 Task: Look for space in Scafati, Italy from 5th July, 2023 to 11th July, 2023 for 2 adults in price range Rs.8000 to Rs.16000. Place can be entire place with 2 bedrooms having 2 beds and 1 bathroom. Property type can be house, flat, guest house. Booking option can be shelf check-in. Required host language is English.
Action: Mouse moved to (384, 100)
Screenshot: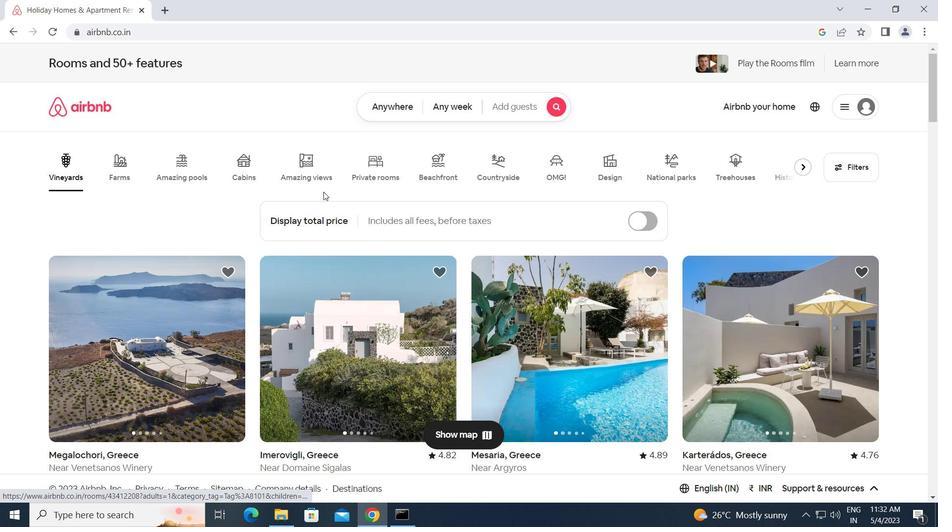 
Action: Mouse pressed left at (384, 100)
Screenshot: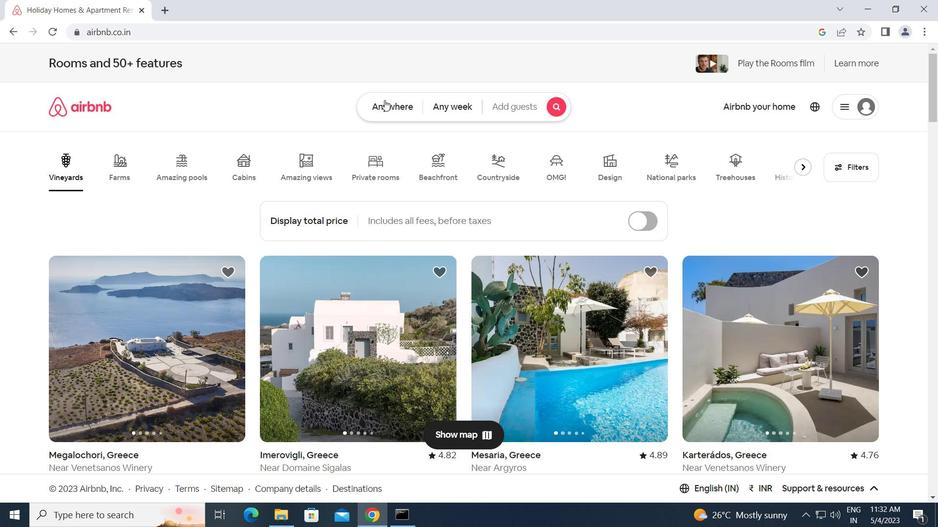 
Action: Mouse moved to (329, 149)
Screenshot: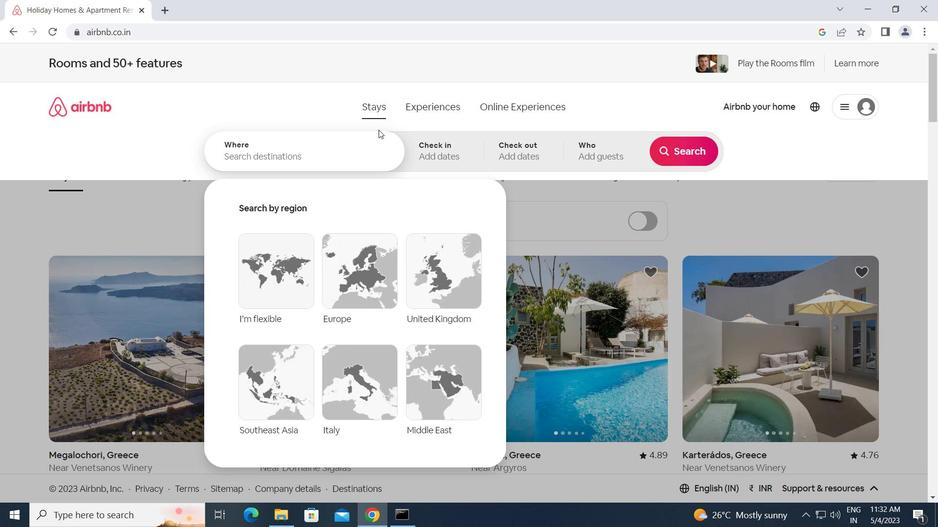 
Action: Mouse pressed left at (329, 149)
Screenshot: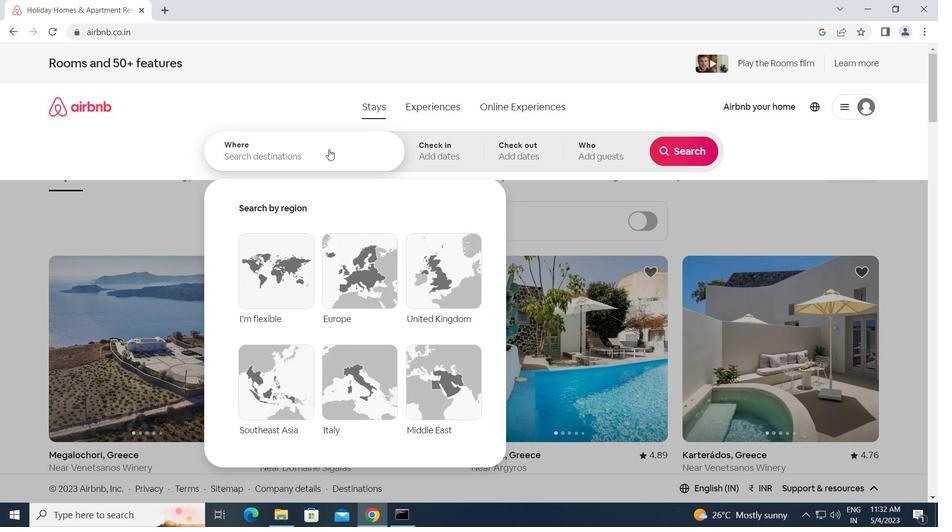 
Action: Key pressed s<Key.caps_lock>ca
Screenshot: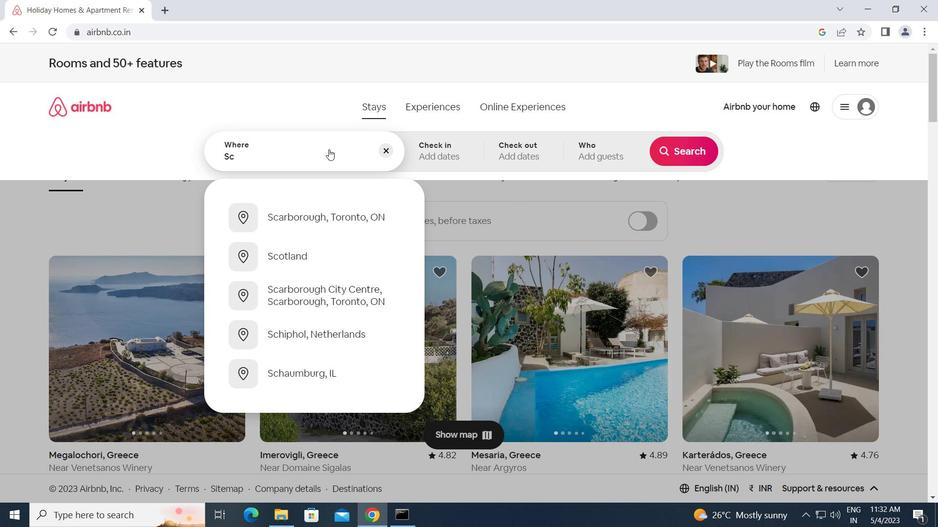 
Action: Mouse moved to (328, 149)
Screenshot: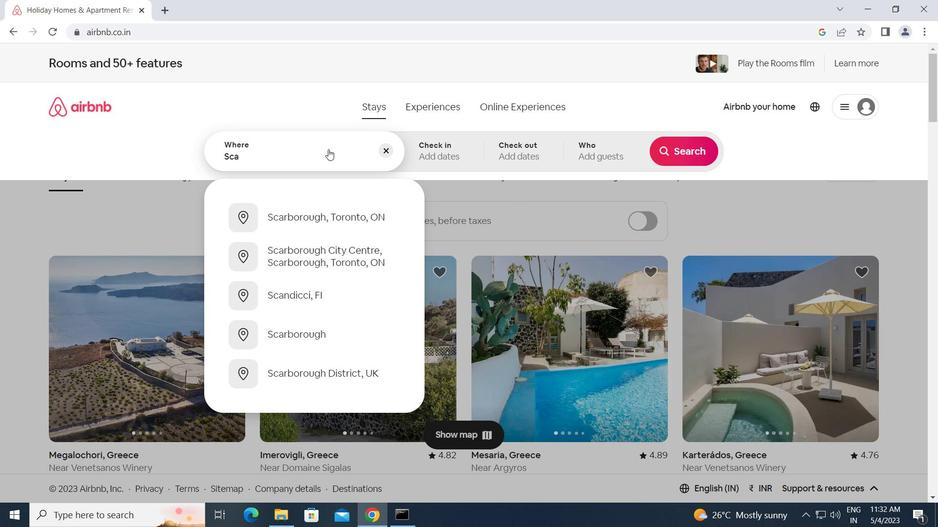 
Action: Key pressed f
Screenshot: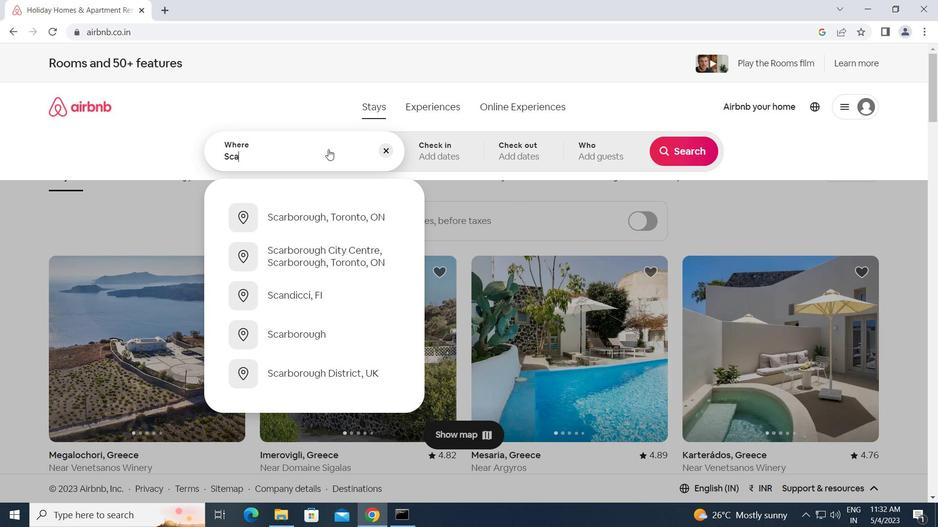 
Action: Mouse moved to (327, 149)
Screenshot: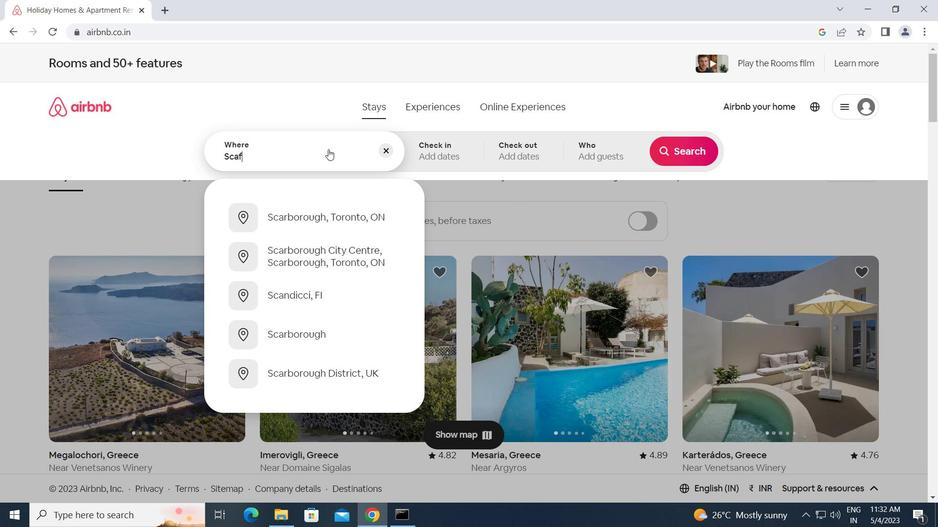 
Action: Key pressed ati,<Key.space><Key.caps_lock>i<Key.caps_lock>taly<Key.enter>
Screenshot: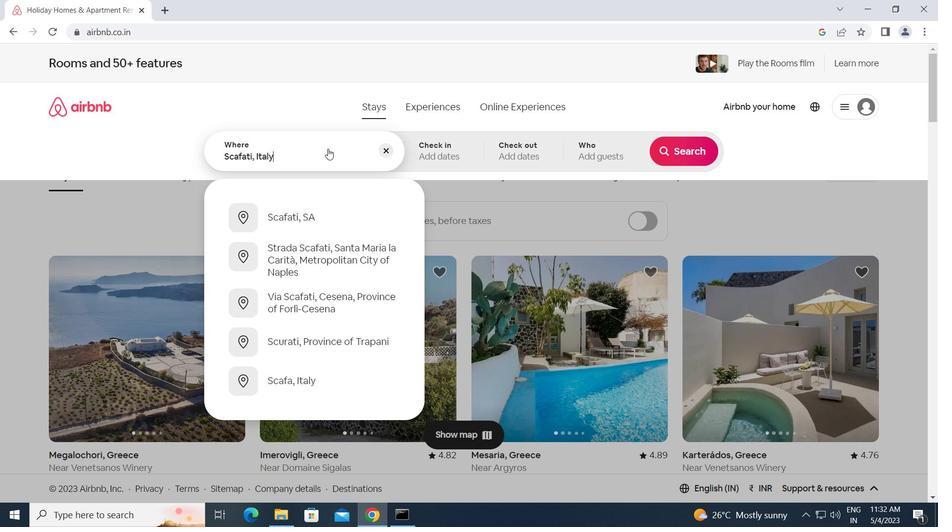 
Action: Mouse moved to (673, 250)
Screenshot: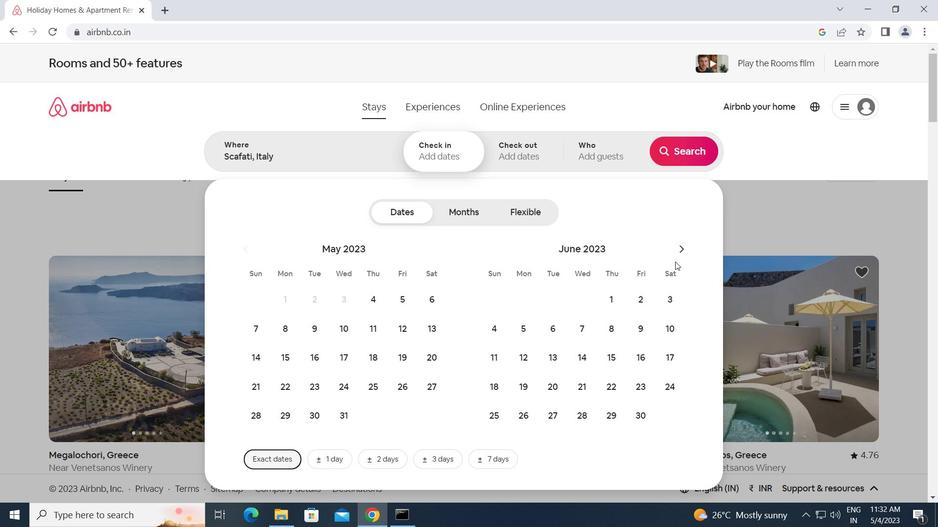 
Action: Mouse pressed left at (673, 250)
Screenshot: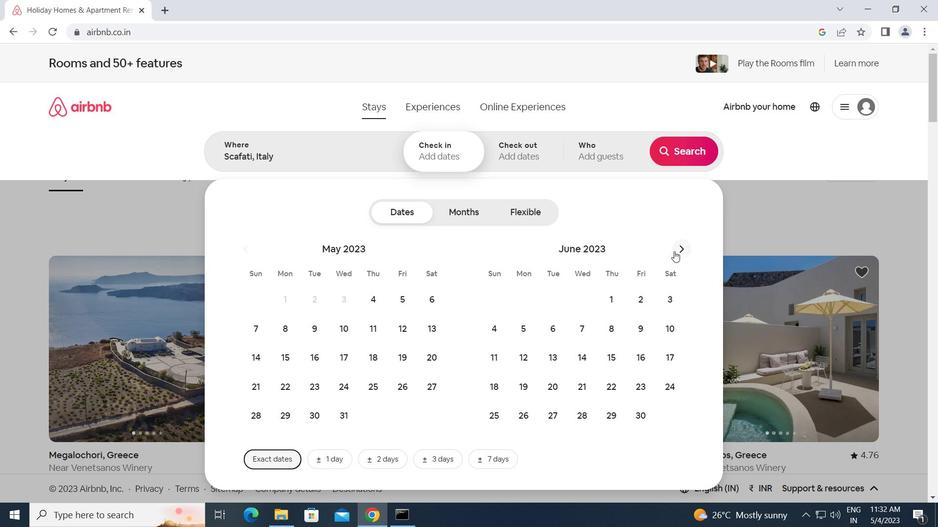 
Action: Mouse moved to (579, 327)
Screenshot: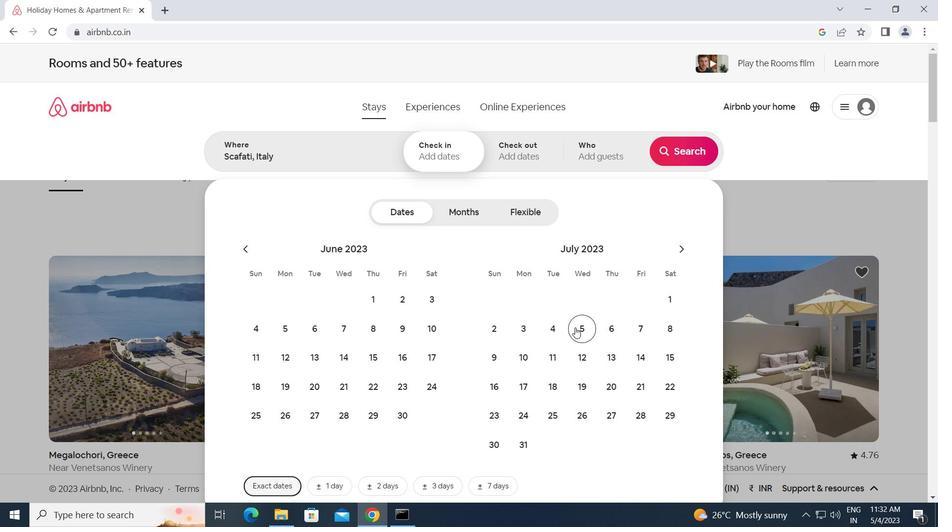 
Action: Mouse pressed left at (579, 327)
Screenshot: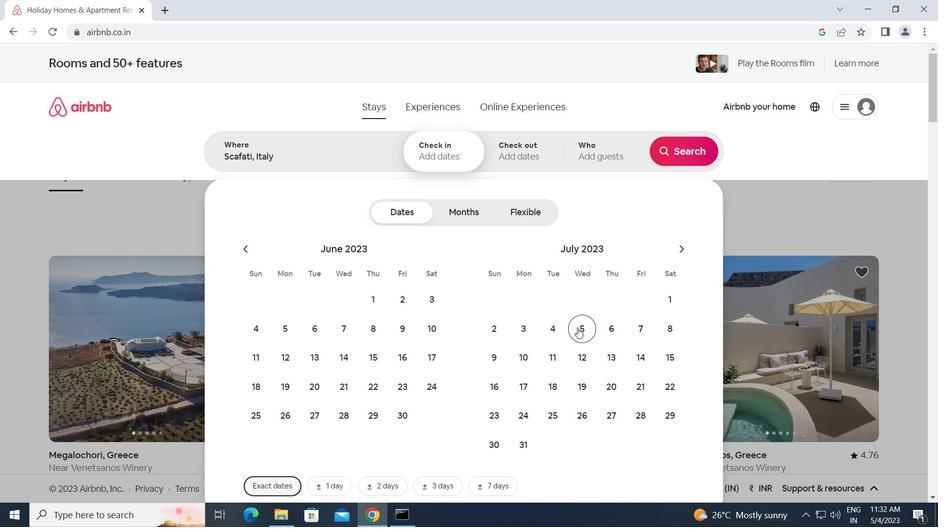 
Action: Mouse moved to (554, 362)
Screenshot: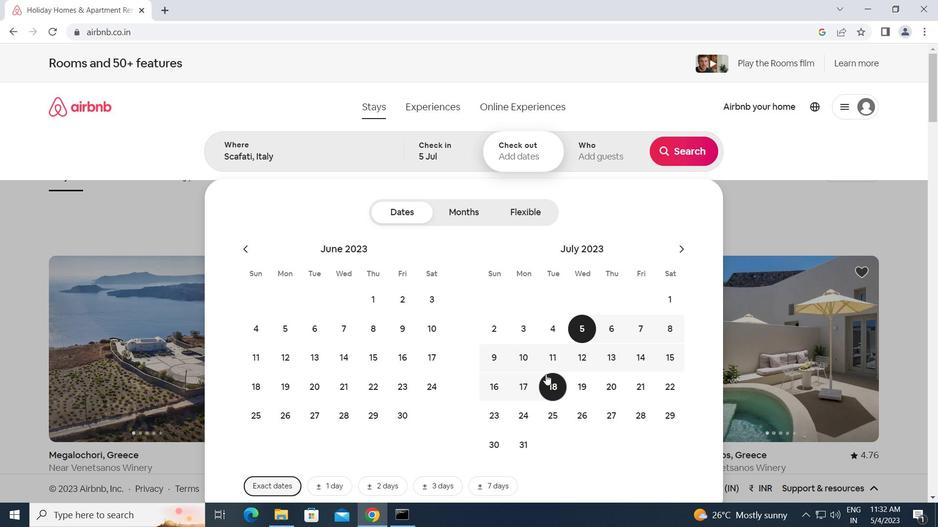 
Action: Mouse pressed left at (554, 362)
Screenshot: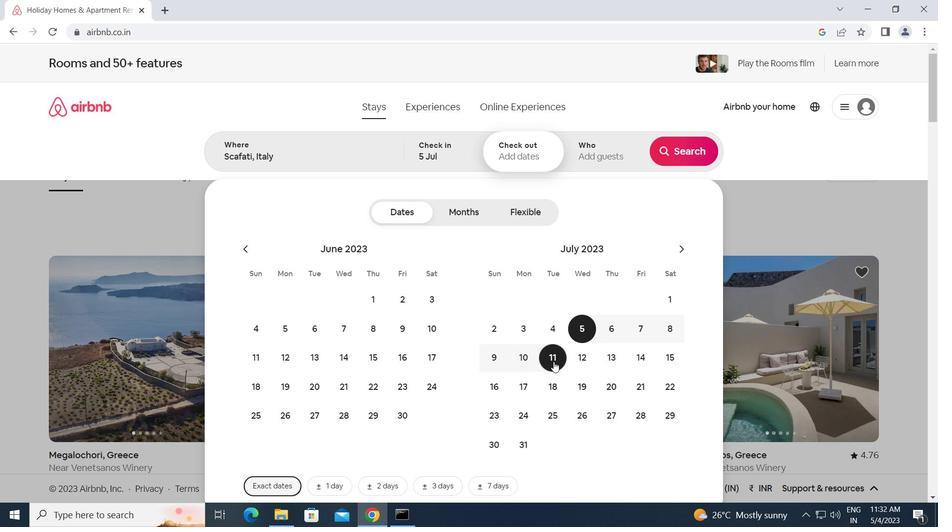 
Action: Mouse moved to (596, 154)
Screenshot: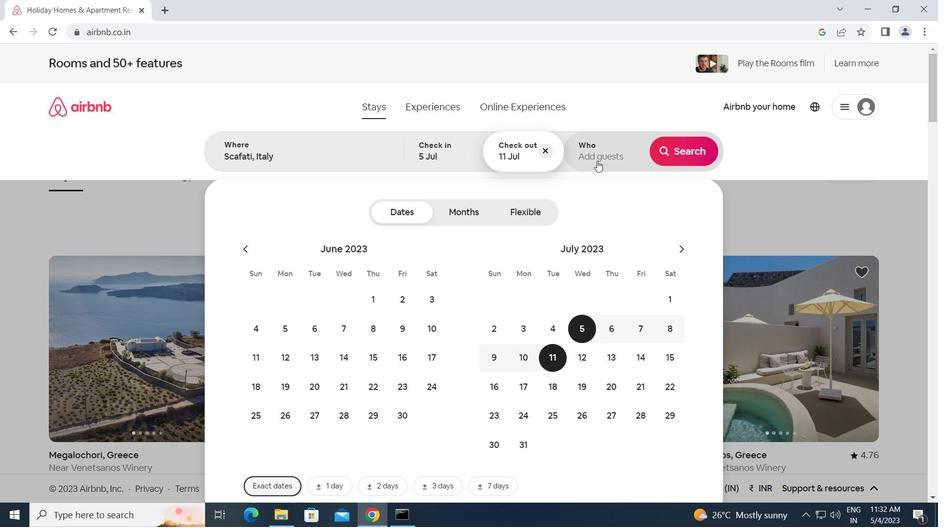 
Action: Mouse pressed left at (596, 154)
Screenshot: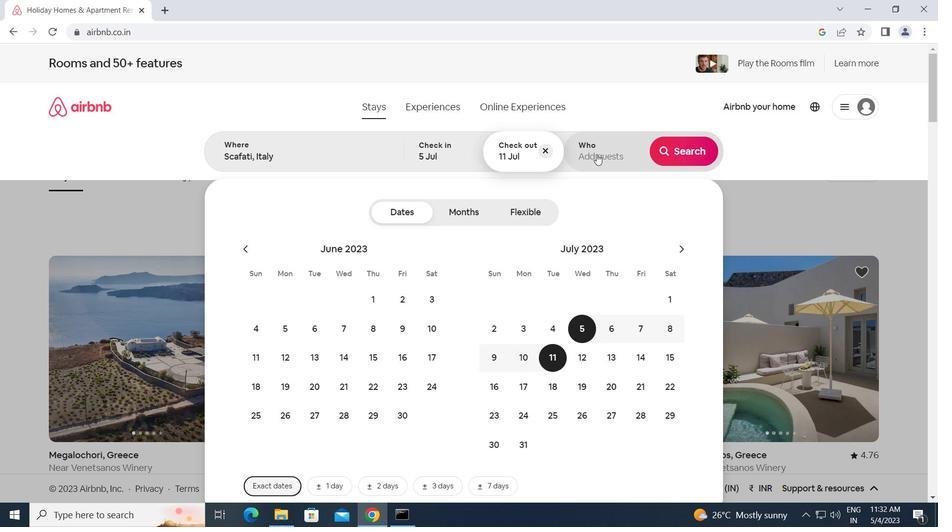 
Action: Mouse moved to (690, 216)
Screenshot: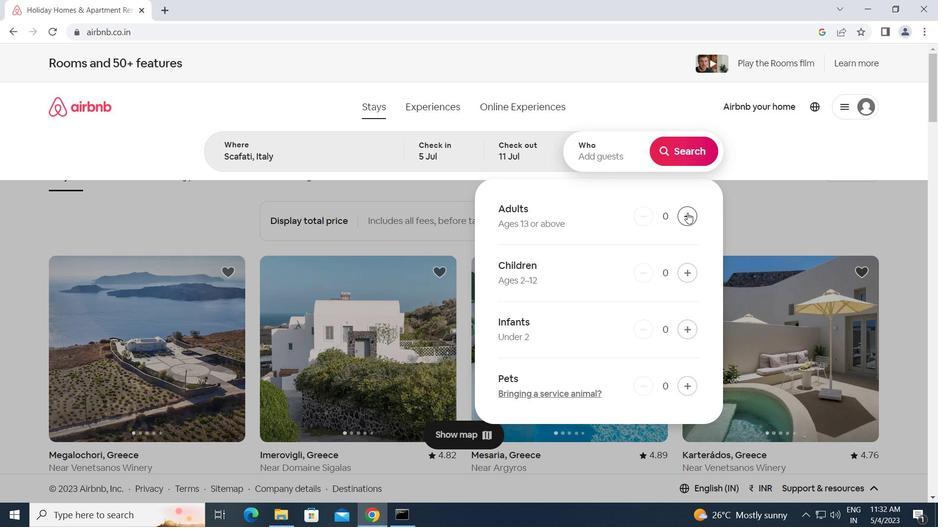 
Action: Mouse pressed left at (690, 216)
Screenshot: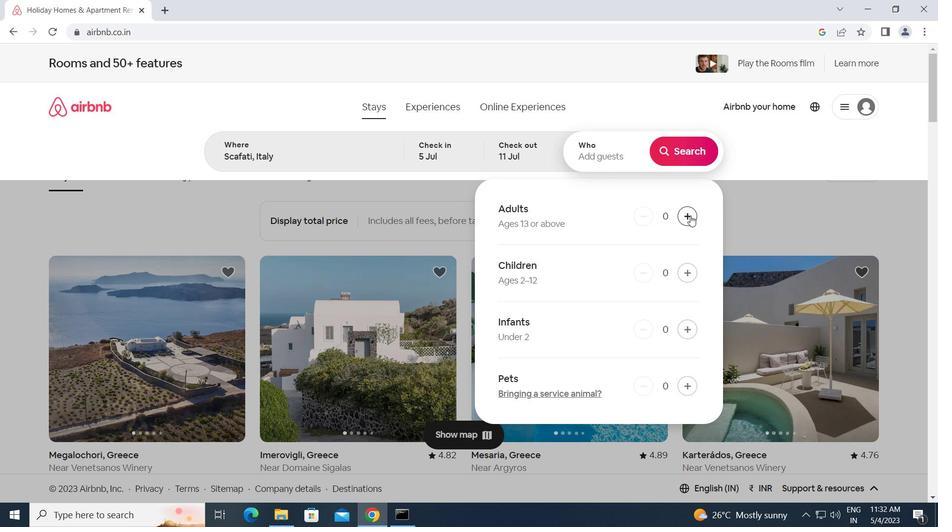 
Action: Mouse pressed left at (690, 216)
Screenshot: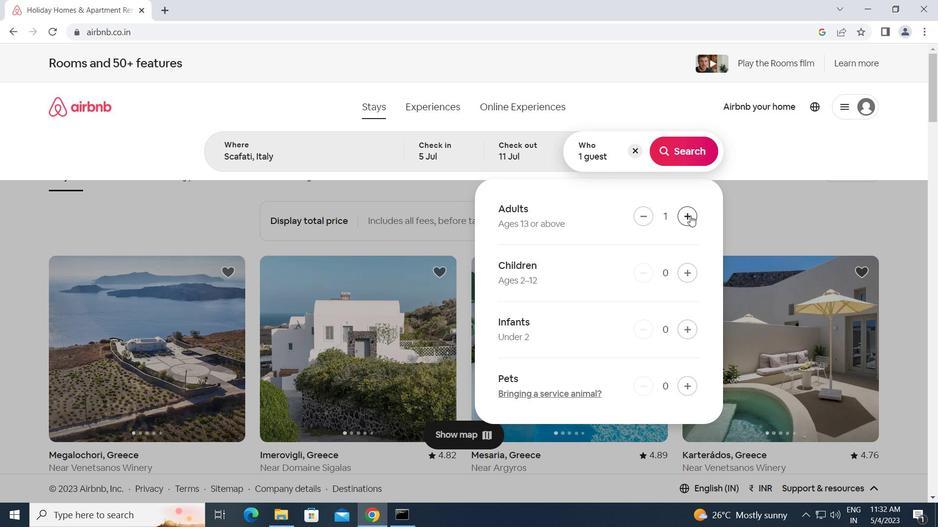 
Action: Mouse moved to (682, 150)
Screenshot: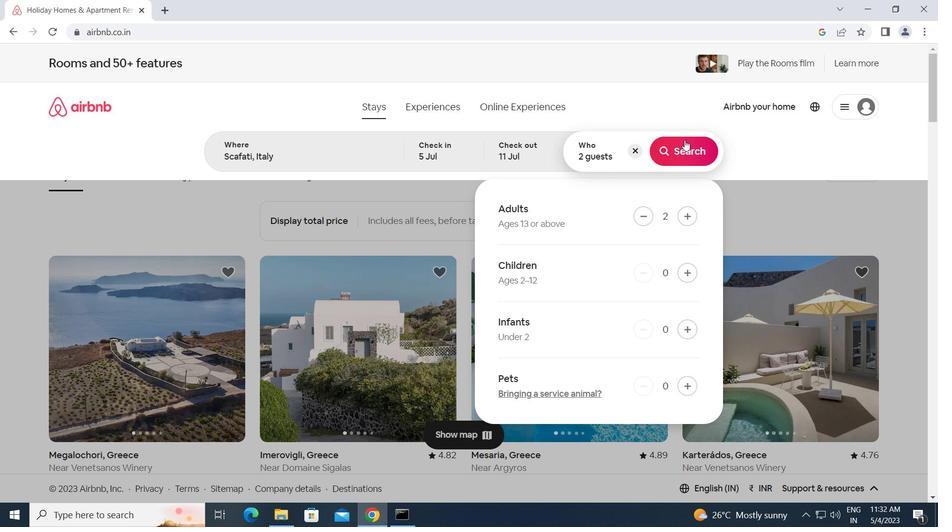 
Action: Mouse pressed left at (682, 150)
Screenshot: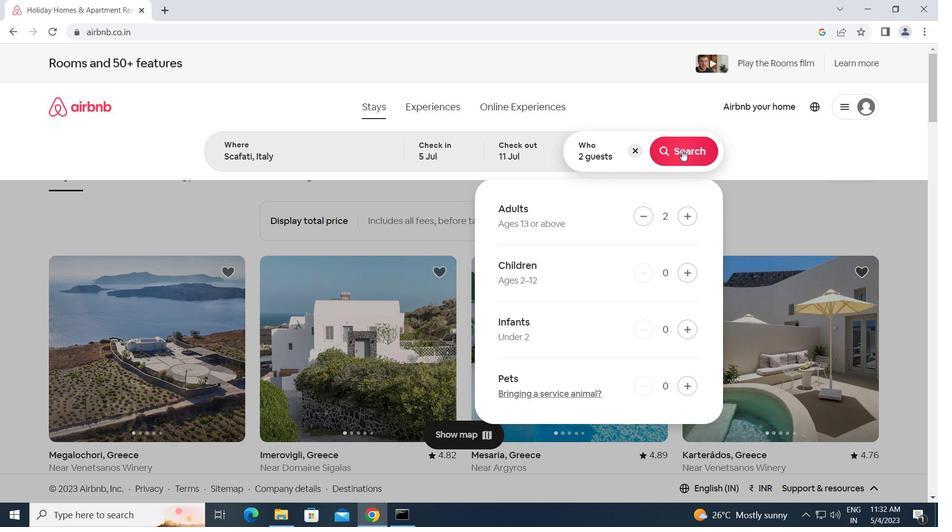 
Action: Mouse moved to (876, 120)
Screenshot: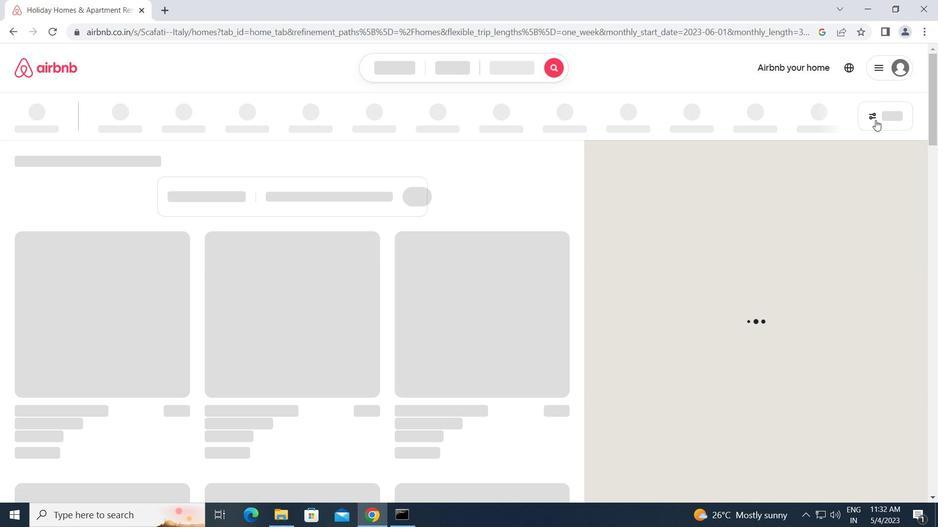 
Action: Mouse pressed left at (876, 120)
Screenshot: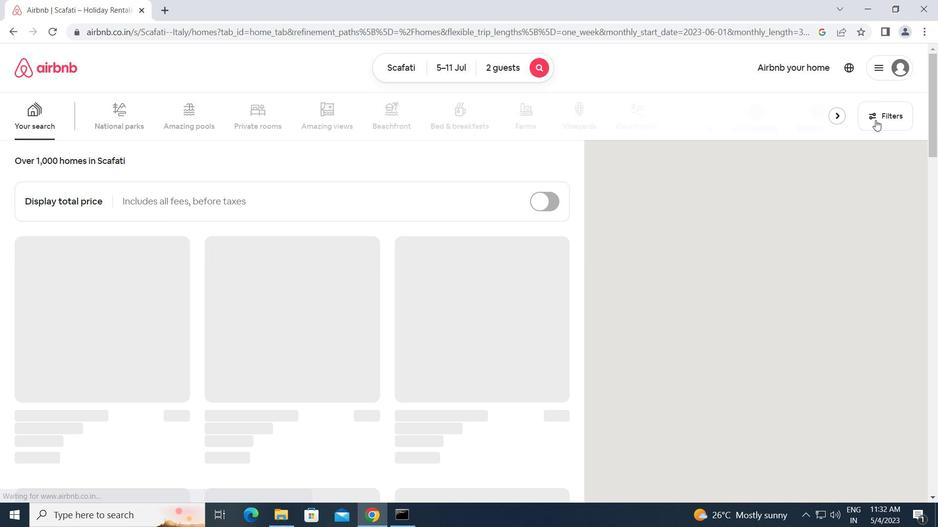 
Action: Mouse moved to (305, 268)
Screenshot: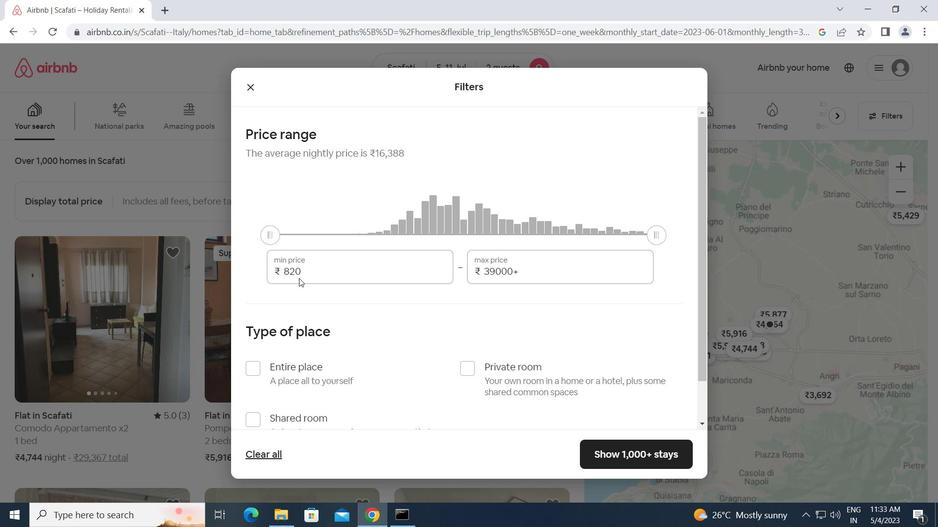 
Action: Mouse pressed left at (305, 268)
Screenshot: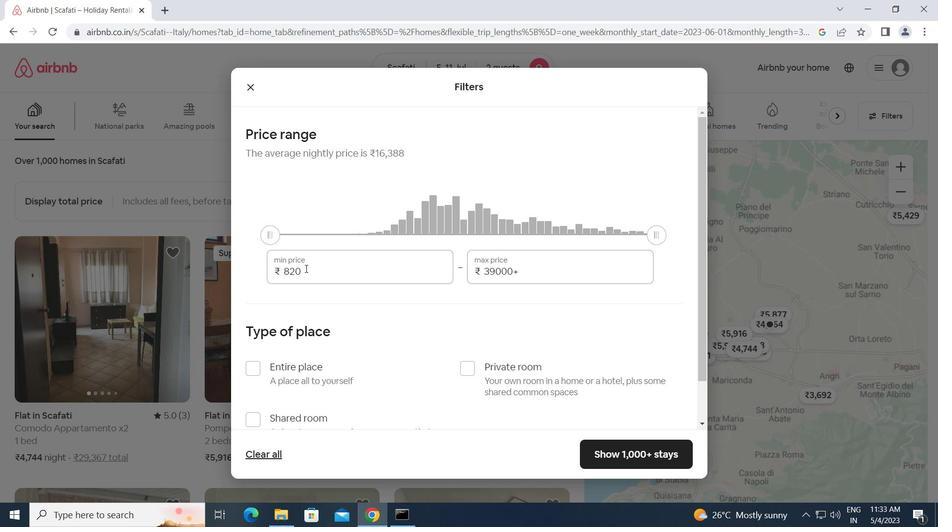 
Action: Key pressed <Key.backspace><Key.backspace><Key.backspace>8000<Key.tab>16000
Screenshot: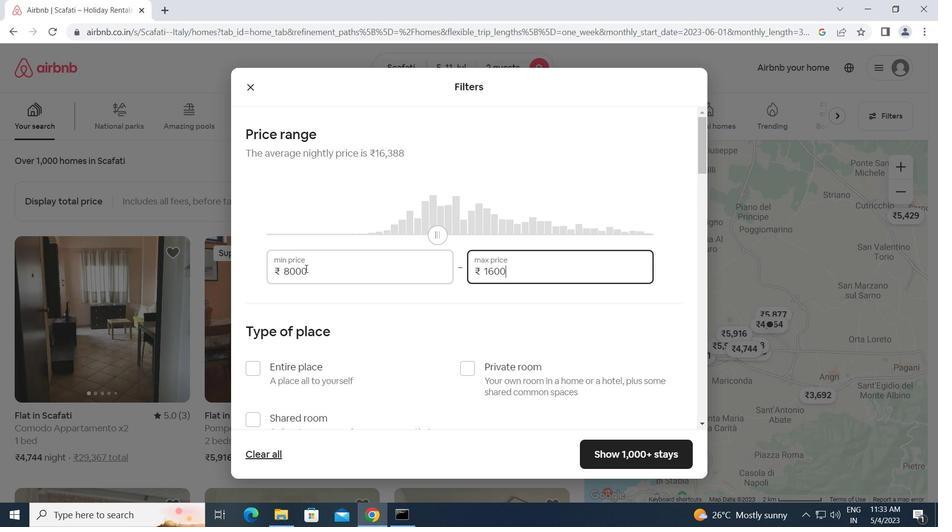 
Action: Mouse moved to (334, 308)
Screenshot: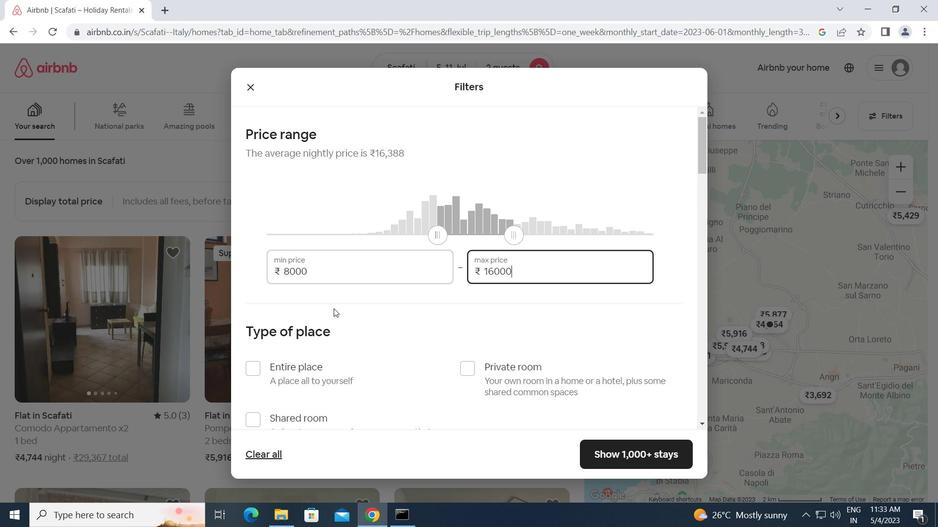 
Action: Mouse scrolled (334, 308) with delta (0, 0)
Screenshot: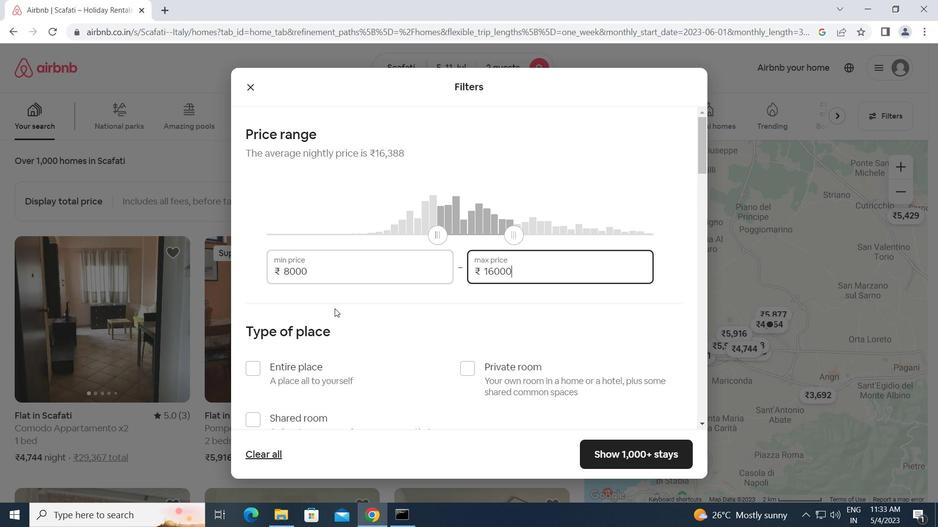 
Action: Mouse moved to (256, 303)
Screenshot: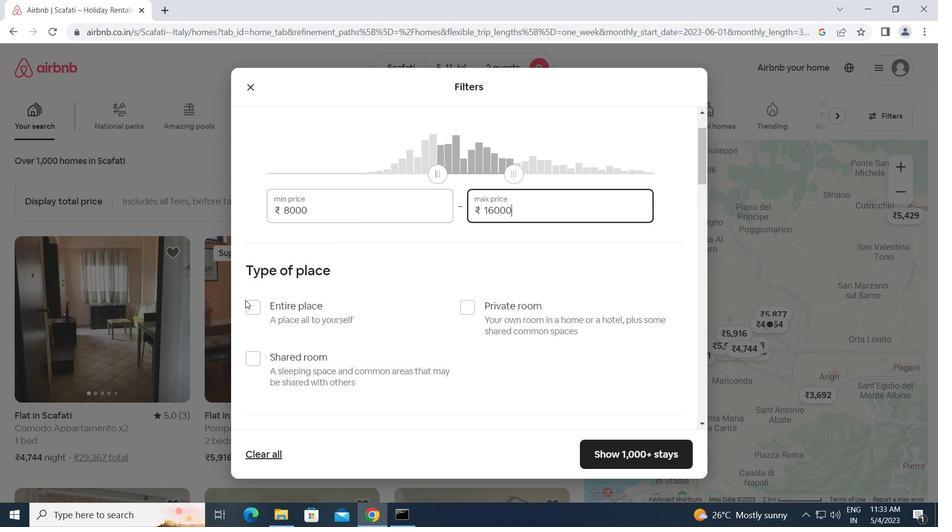 
Action: Mouse pressed left at (256, 303)
Screenshot: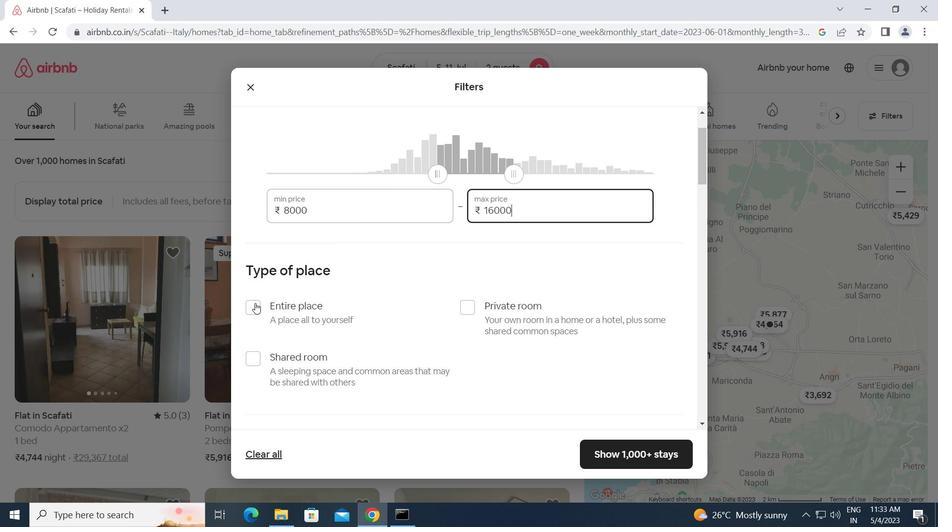 
Action: Mouse moved to (366, 306)
Screenshot: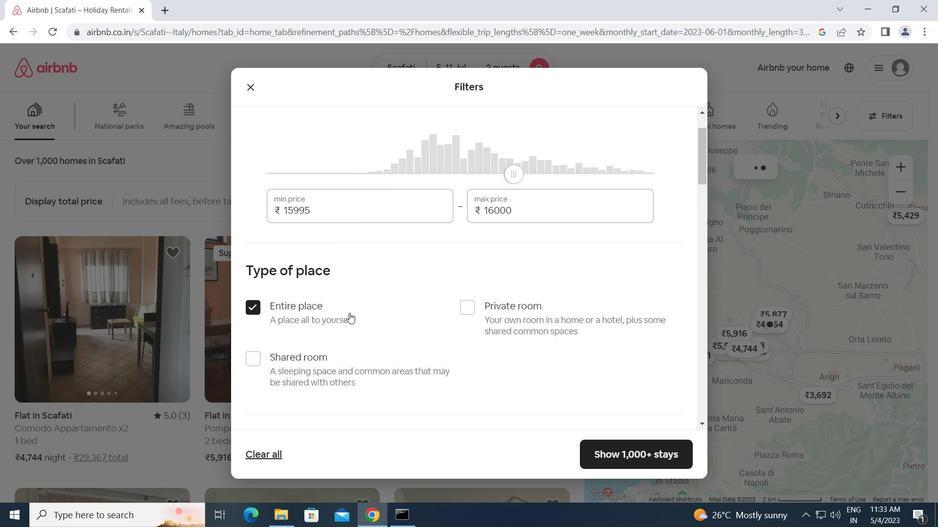 
Action: Mouse scrolled (366, 305) with delta (0, 0)
Screenshot: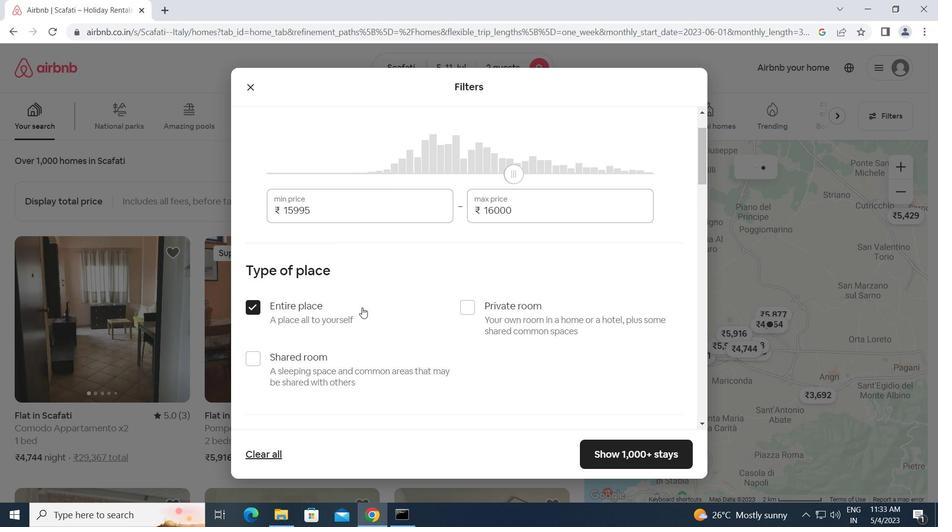 
Action: Mouse scrolled (366, 305) with delta (0, 0)
Screenshot: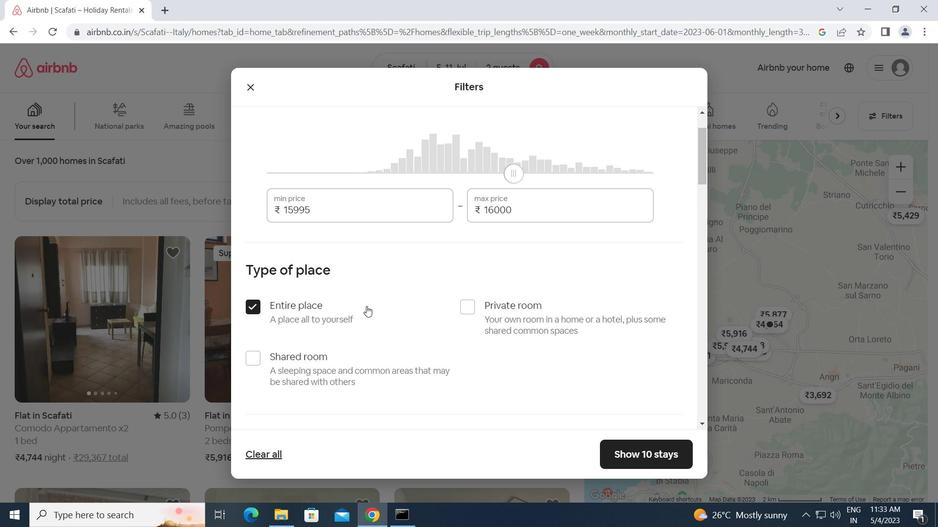 
Action: Mouse moved to (363, 388)
Screenshot: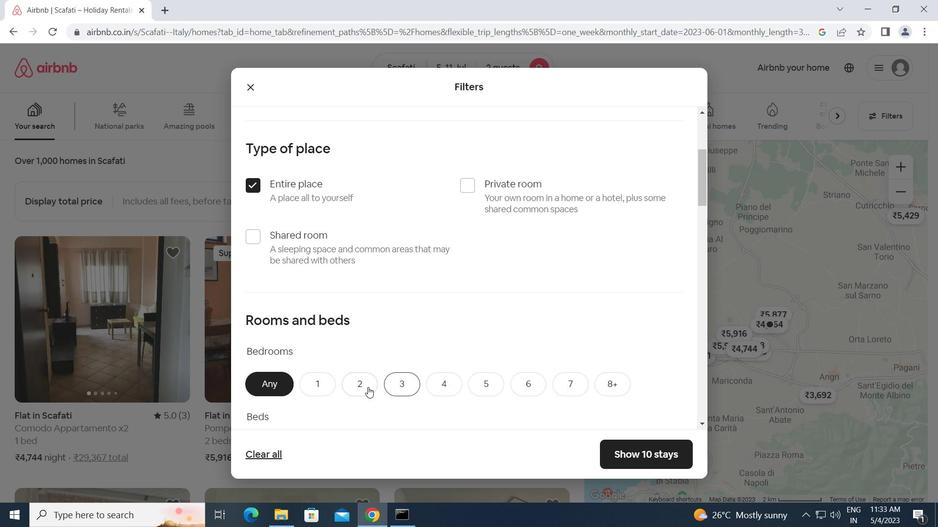 
Action: Mouse pressed left at (363, 388)
Screenshot: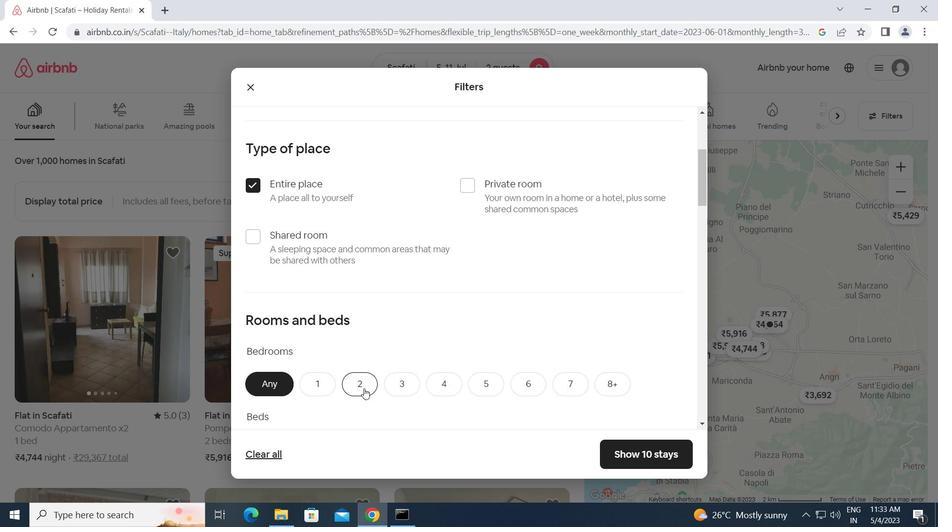 
Action: Mouse moved to (470, 376)
Screenshot: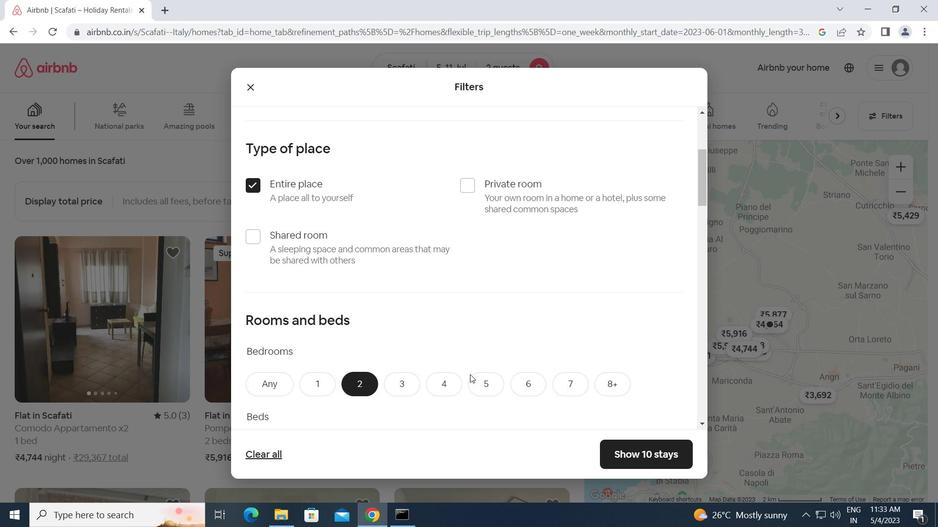 
Action: Mouse scrolled (470, 376) with delta (0, 0)
Screenshot: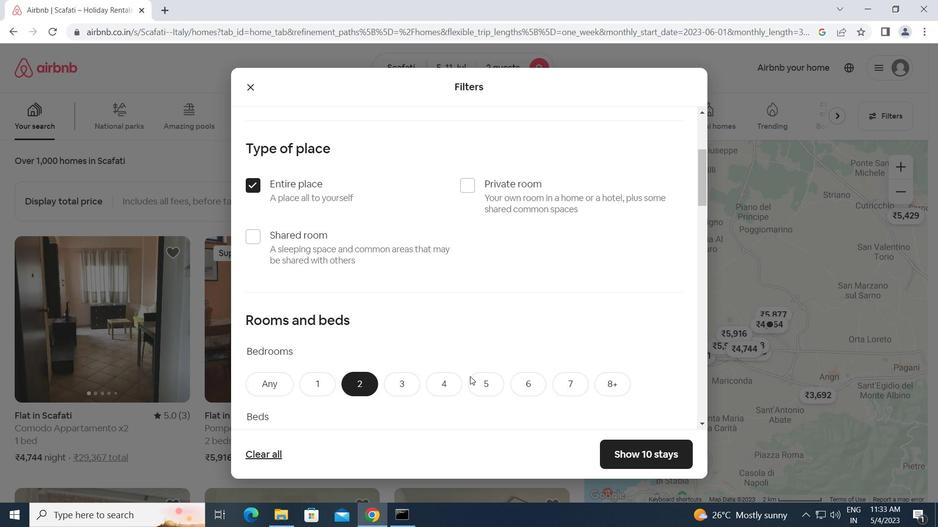 
Action: Mouse moved to (357, 396)
Screenshot: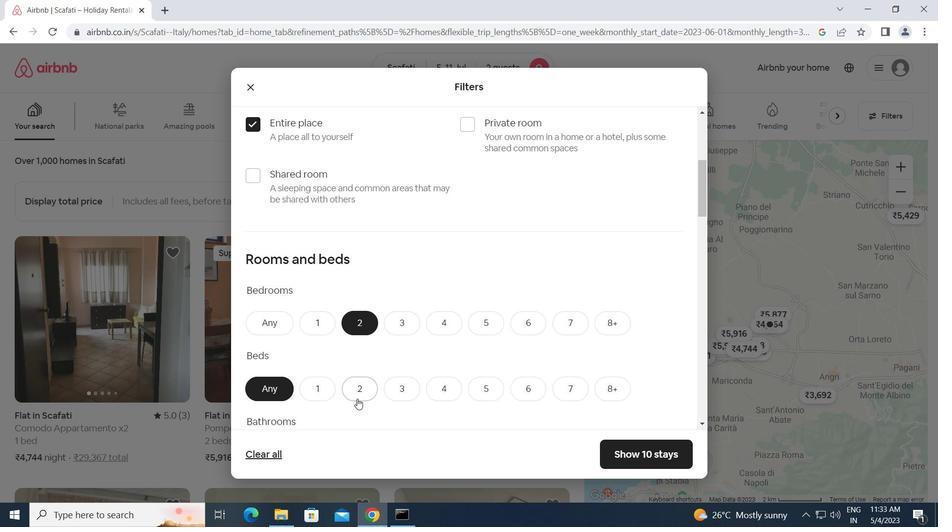 
Action: Mouse pressed left at (357, 396)
Screenshot: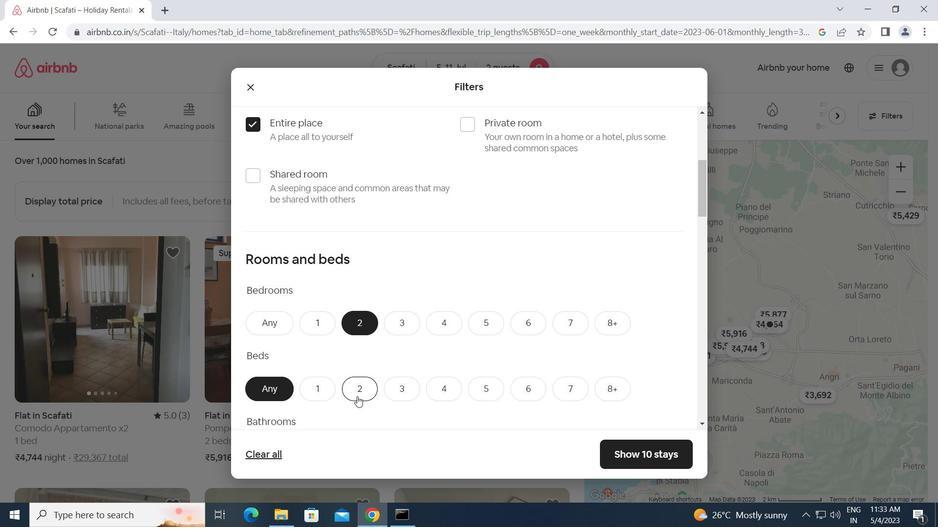 
Action: Mouse moved to (431, 399)
Screenshot: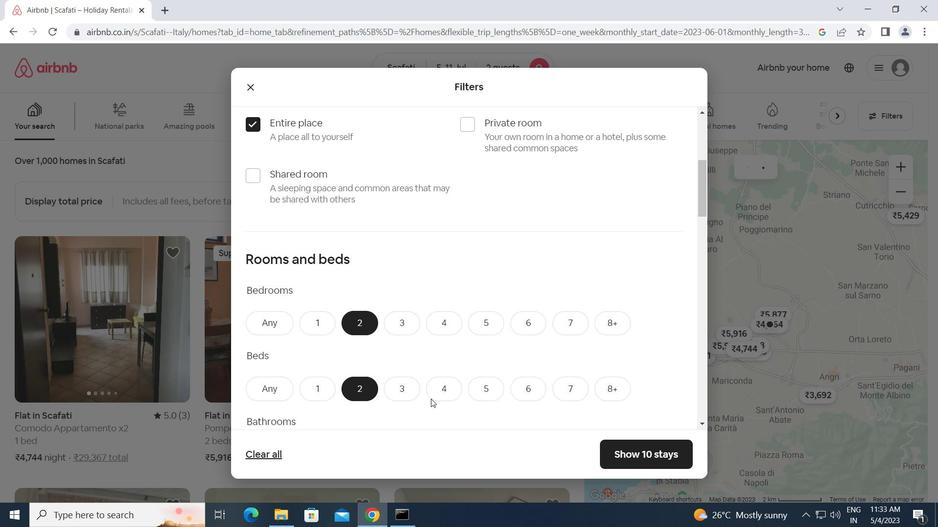 
Action: Mouse scrolled (431, 398) with delta (0, 0)
Screenshot: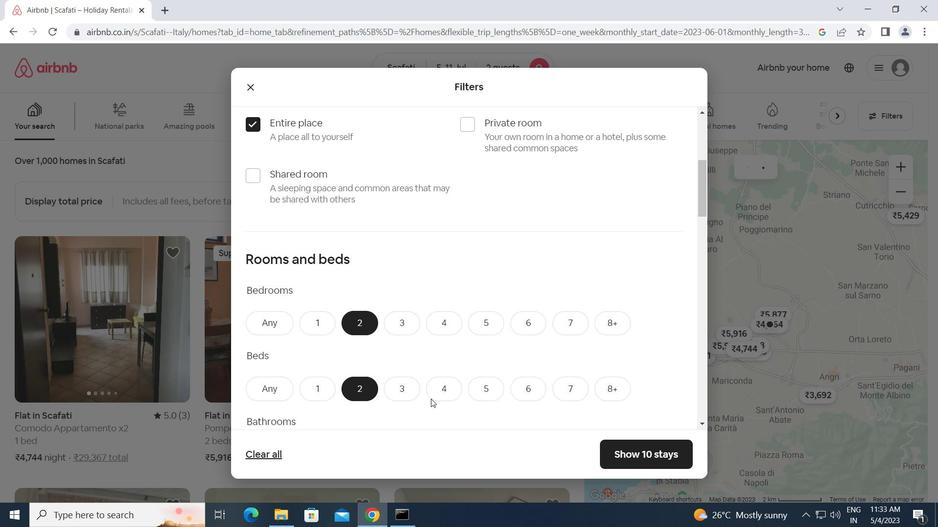 
Action: Mouse scrolled (431, 398) with delta (0, 0)
Screenshot: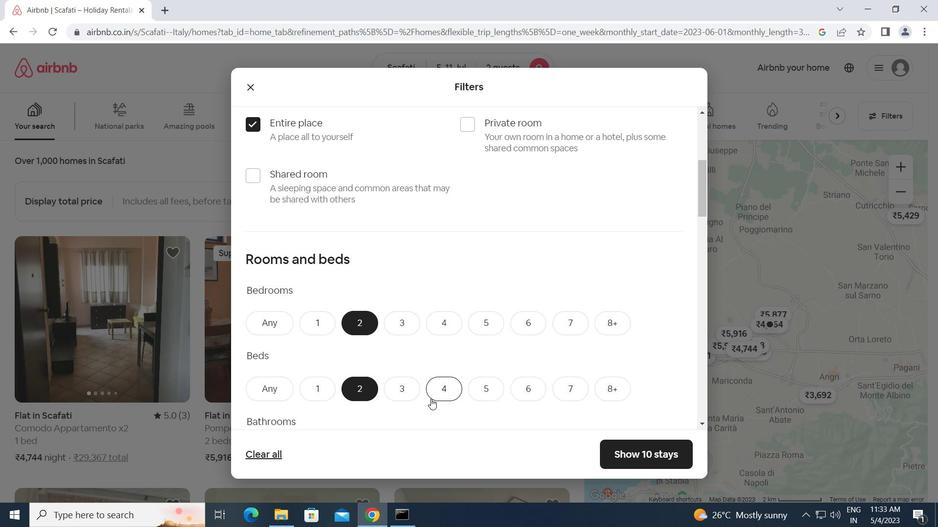 
Action: Mouse moved to (318, 339)
Screenshot: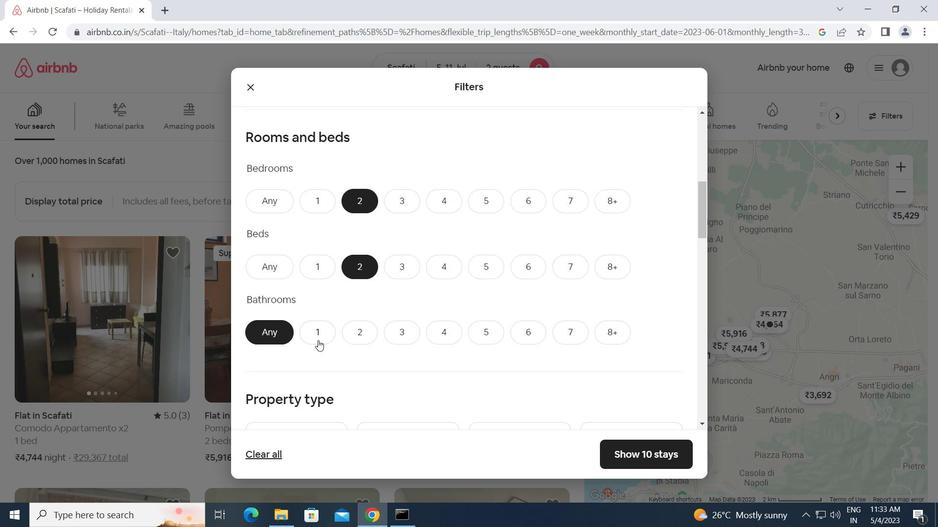 
Action: Mouse pressed left at (318, 339)
Screenshot: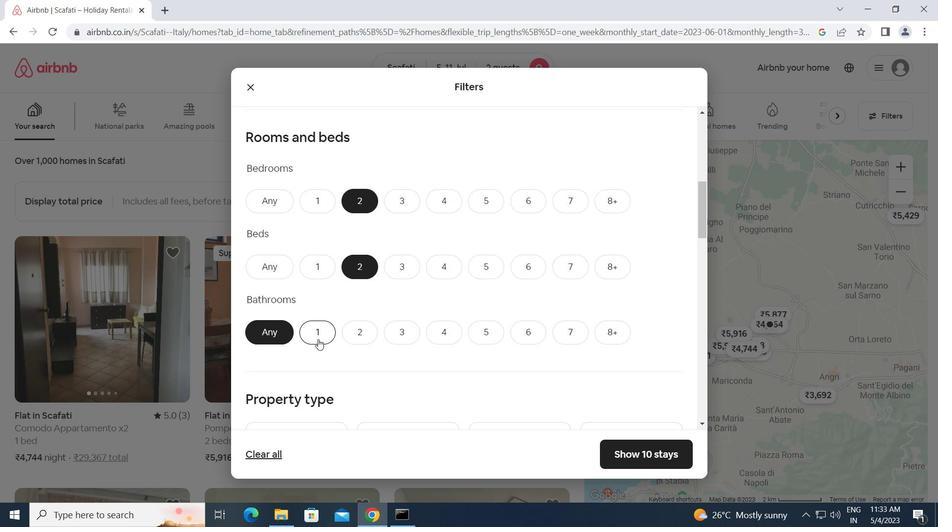 
Action: Mouse moved to (387, 366)
Screenshot: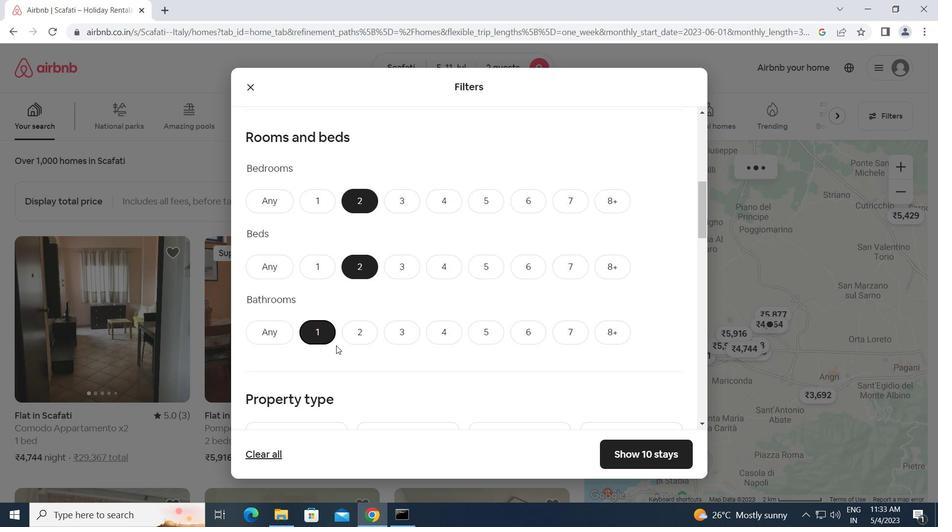 
Action: Mouse scrolled (387, 365) with delta (0, 0)
Screenshot: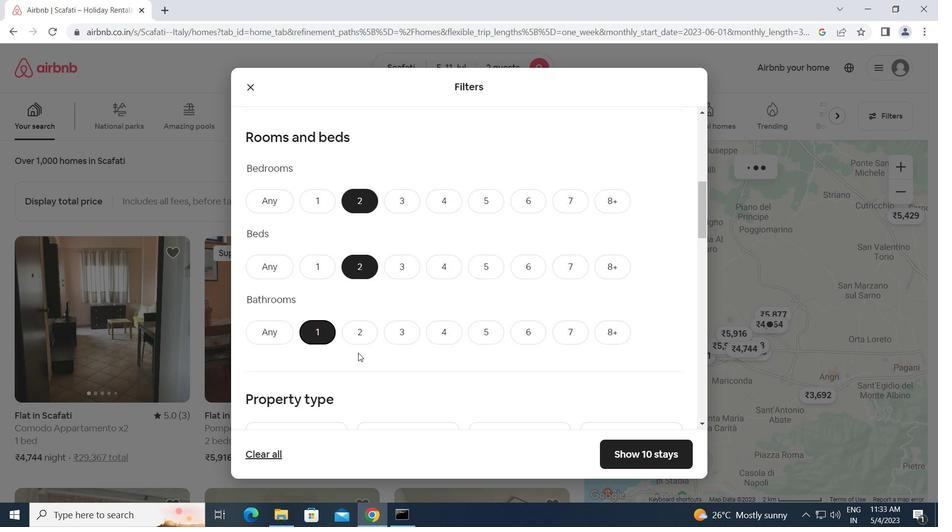 
Action: Mouse scrolled (387, 365) with delta (0, 0)
Screenshot: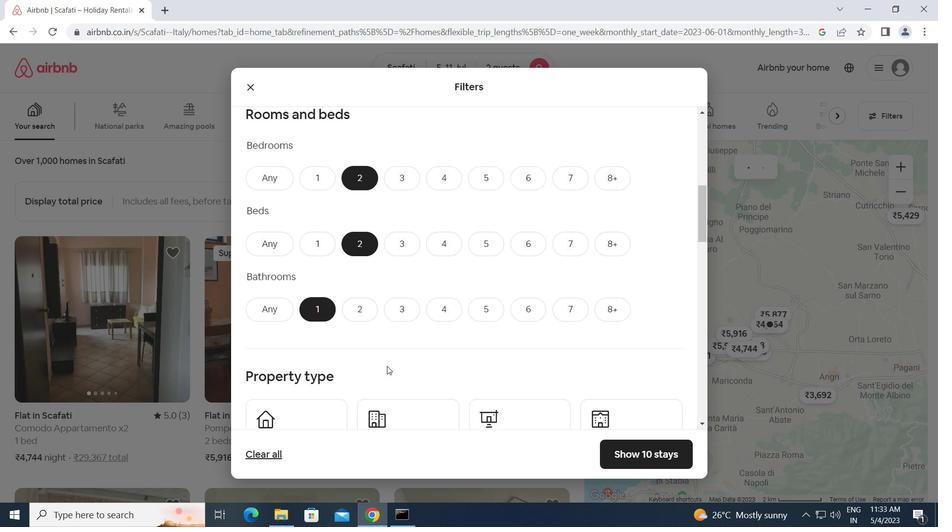 
Action: Mouse moved to (287, 331)
Screenshot: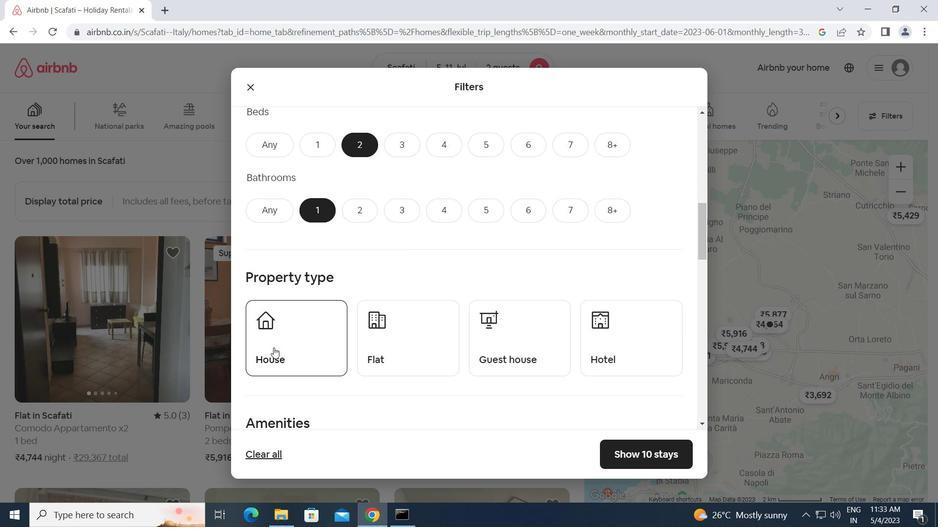 
Action: Mouse pressed left at (287, 331)
Screenshot: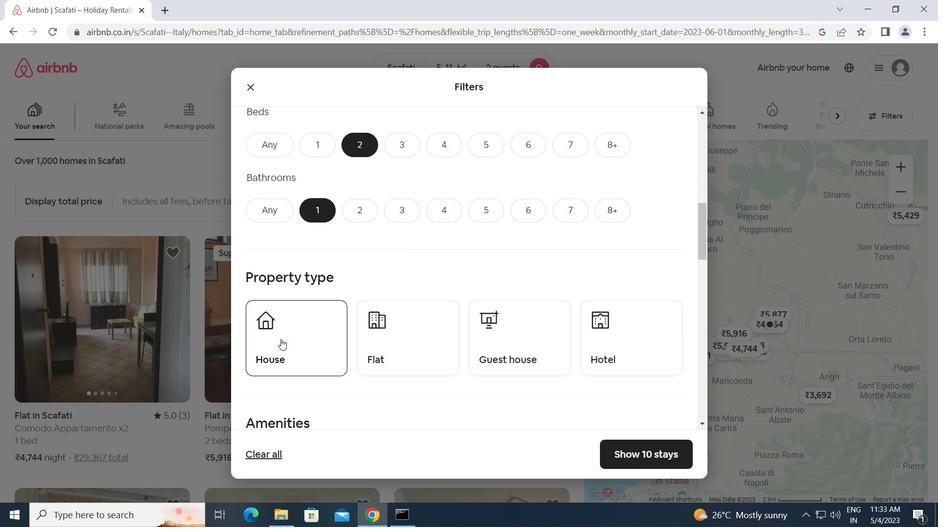 
Action: Mouse moved to (404, 368)
Screenshot: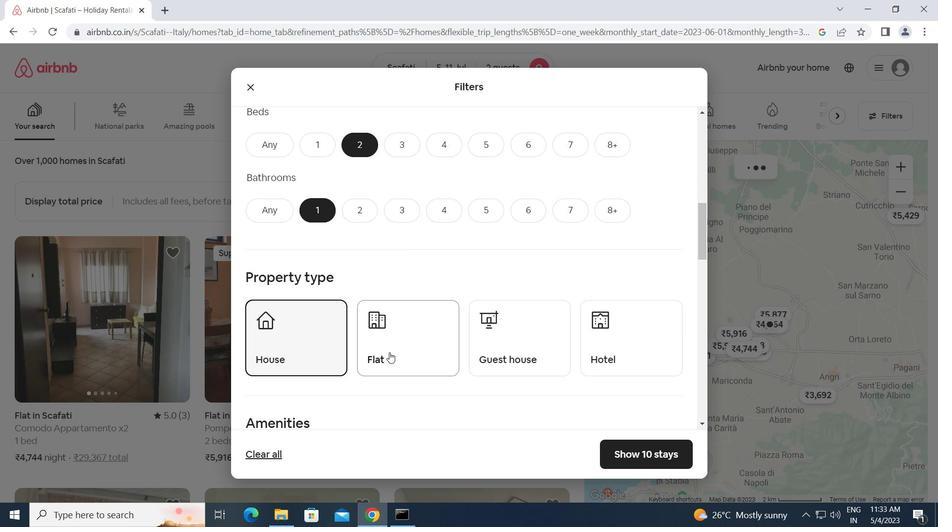 
Action: Mouse pressed left at (404, 368)
Screenshot: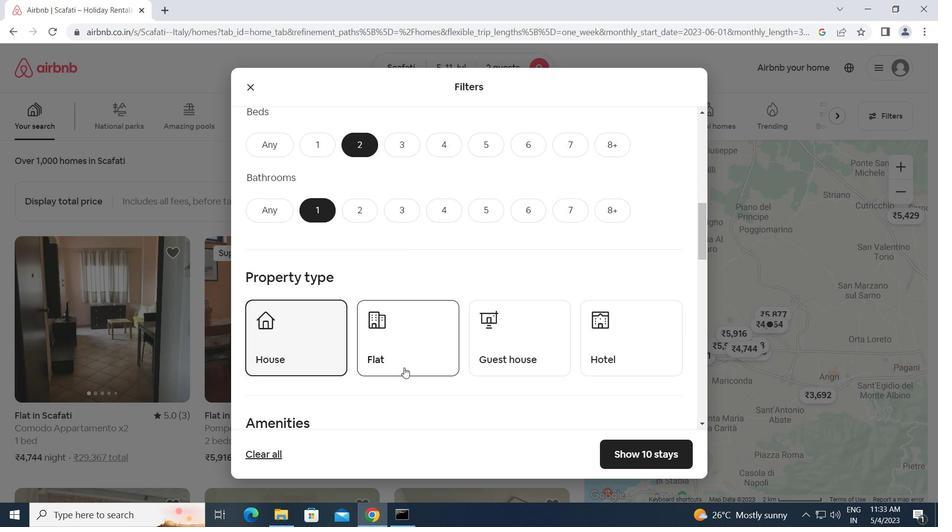 
Action: Mouse moved to (495, 355)
Screenshot: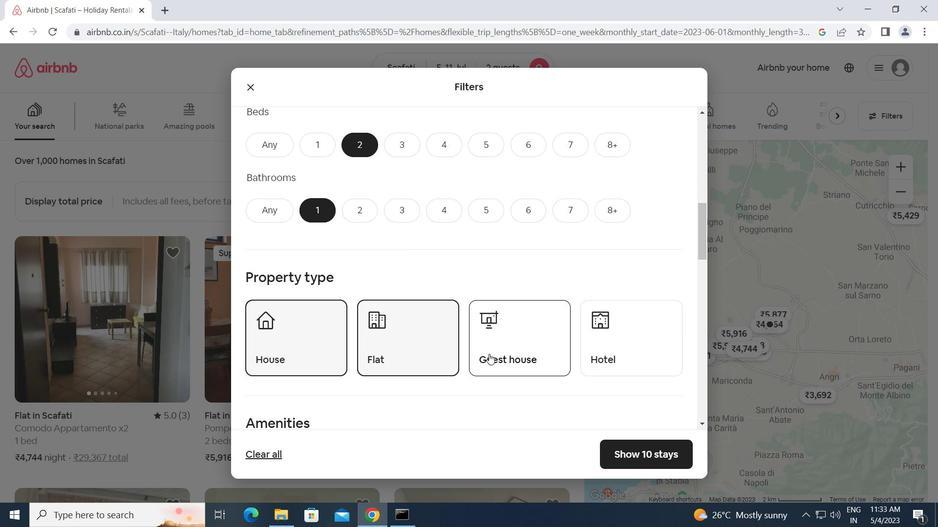 
Action: Mouse pressed left at (495, 355)
Screenshot: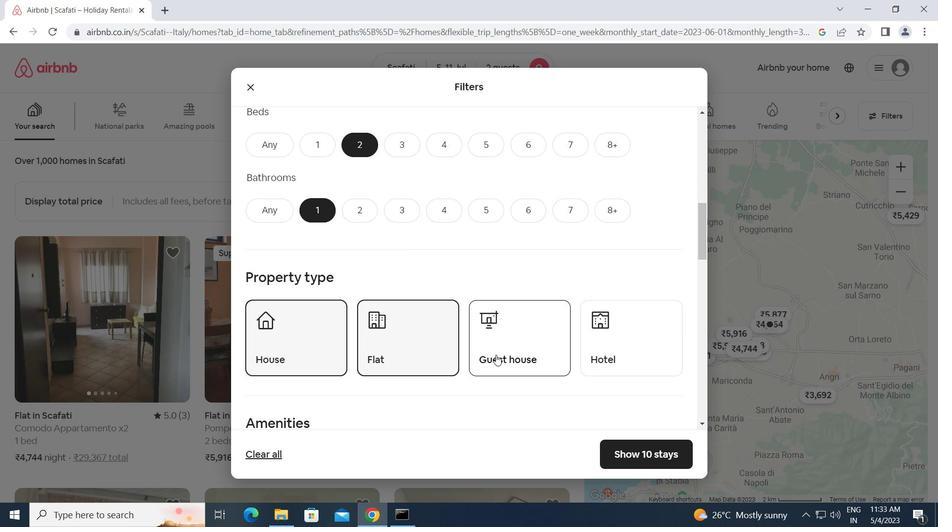 
Action: Mouse moved to (486, 368)
Screenshot: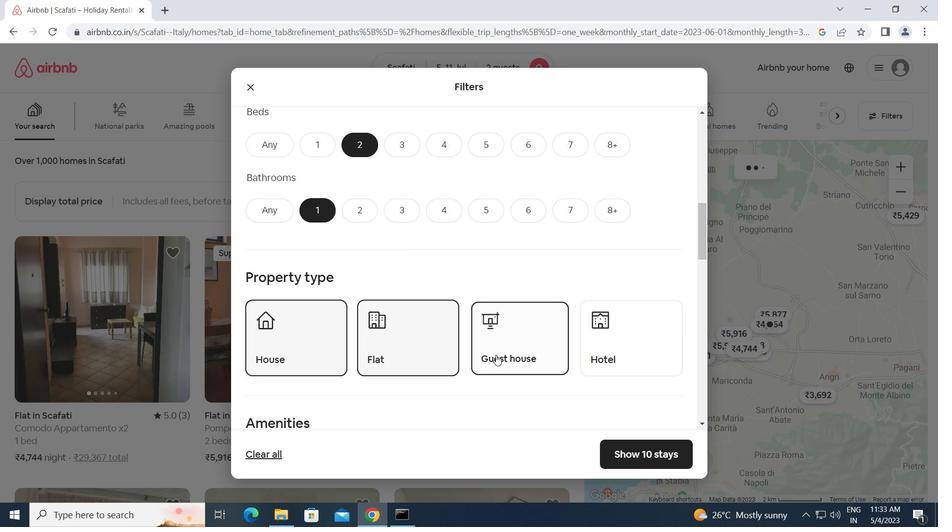 
Action: Mouse scrolled (486, 368) with delta (0, 0)
Screenshot: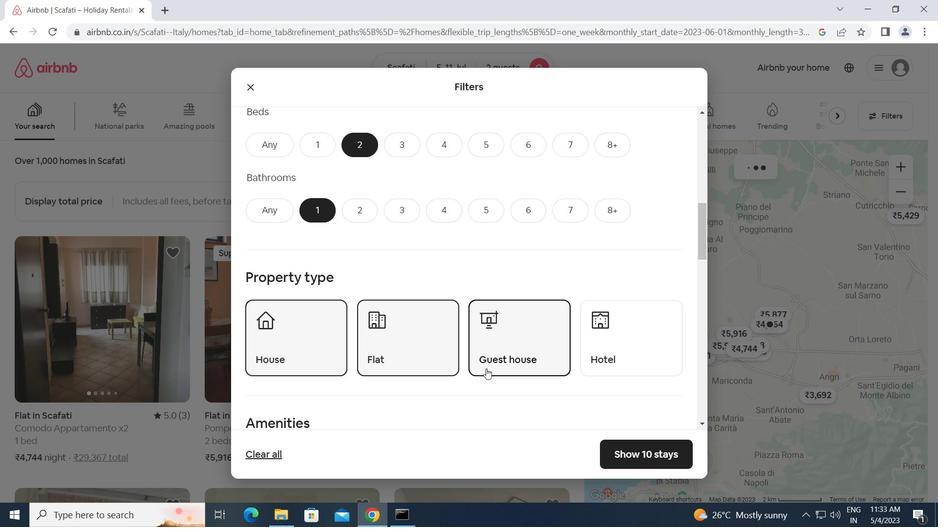 
Action: Mouse scrolled (486, 368) with delta (0, 0)
Screenshot: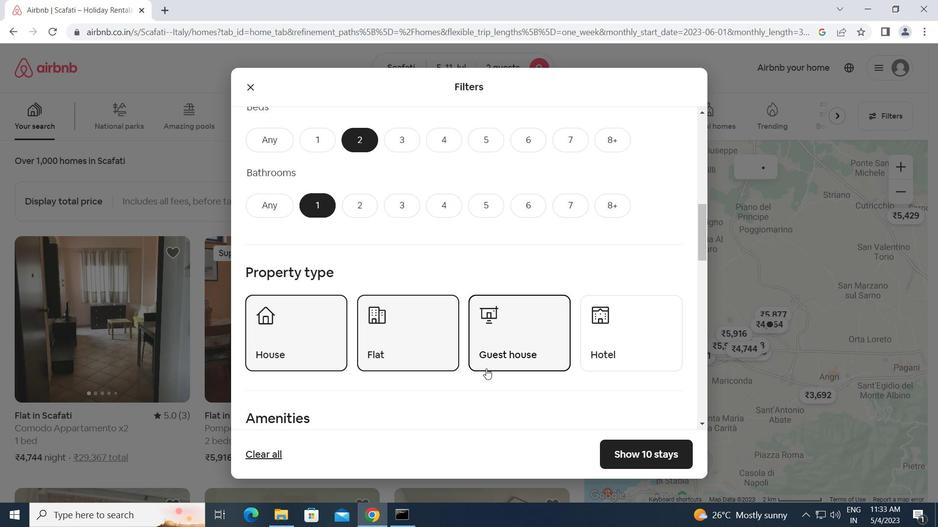 
Action: Mouse scrolled (486, 368) with delta (0, 0)
Screenshot: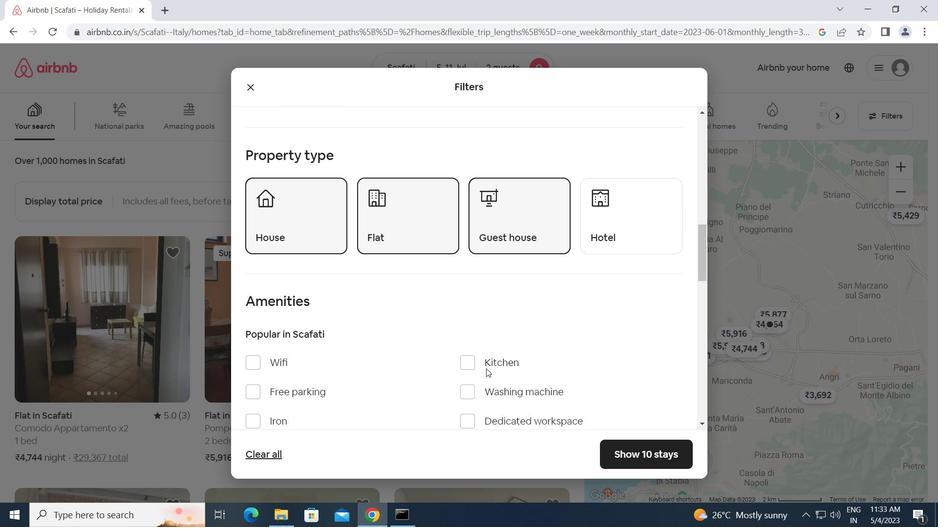 
Action: Mouse scrolled (486, 368) with delta (0, 0)
Screenshot: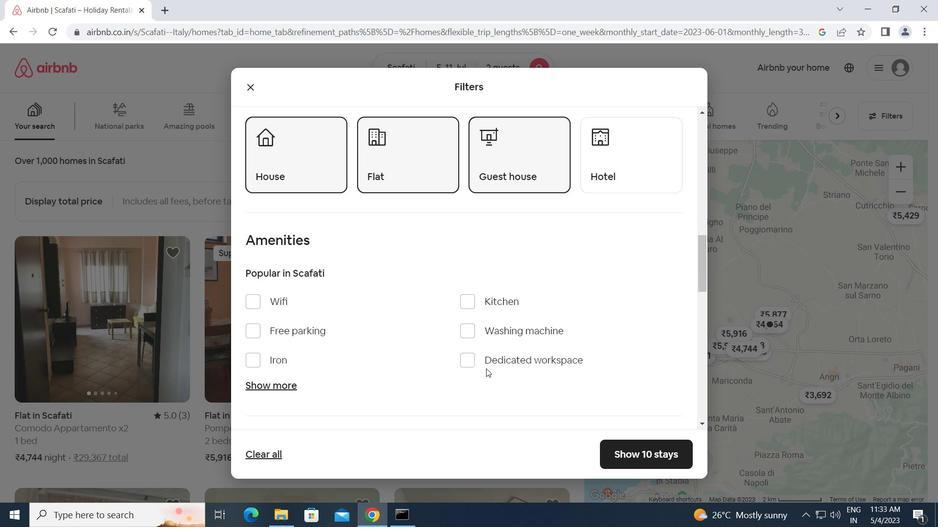 
Action: Mouse scrolled (486, 368) with delta (0, 0)
Screenshot: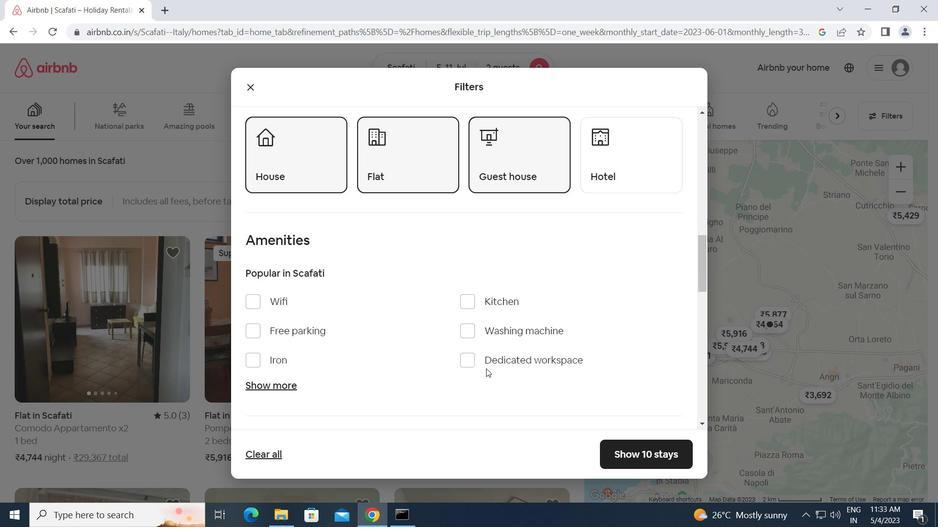 
Action: Mouse scrolled (486, 368) with delta (0, 0)
Screenshot: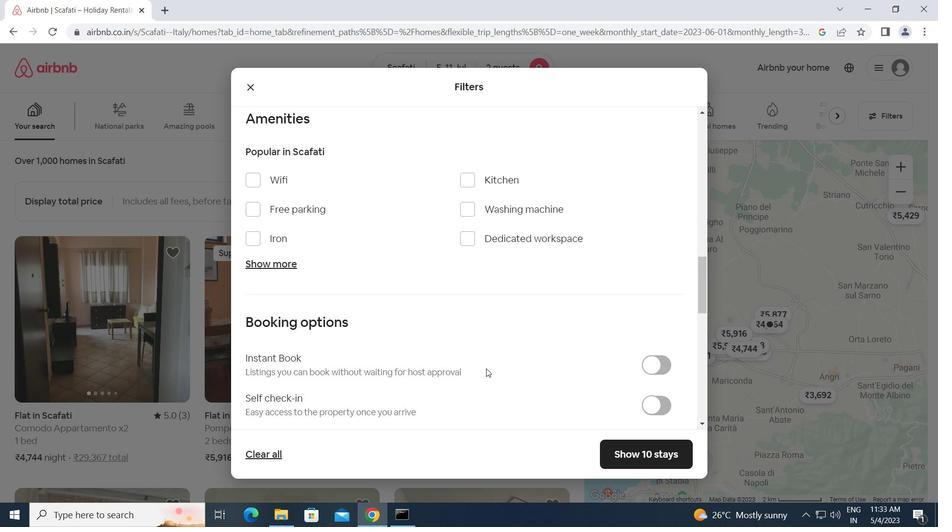 
Action: Mouse moved to (646, 343)
Screenshot: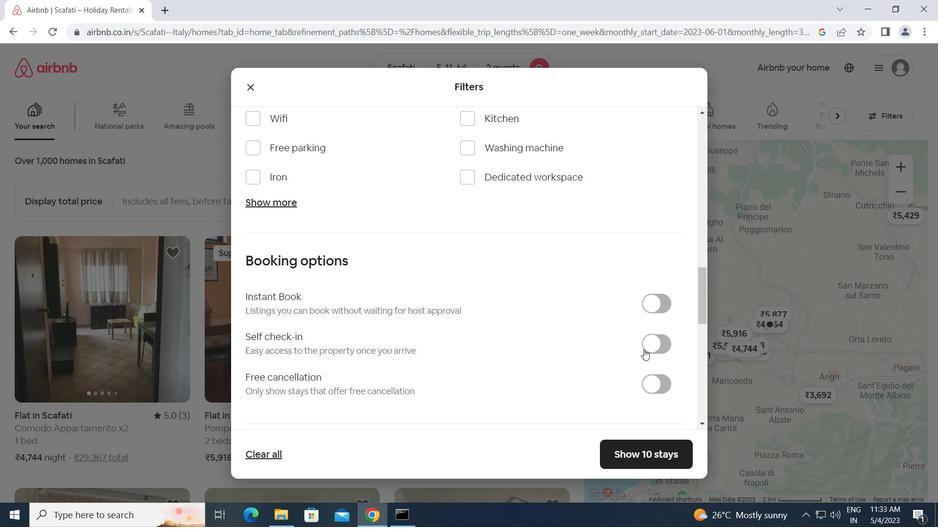 
Action: Mouse pressed left at (646, 343)
Screenshot: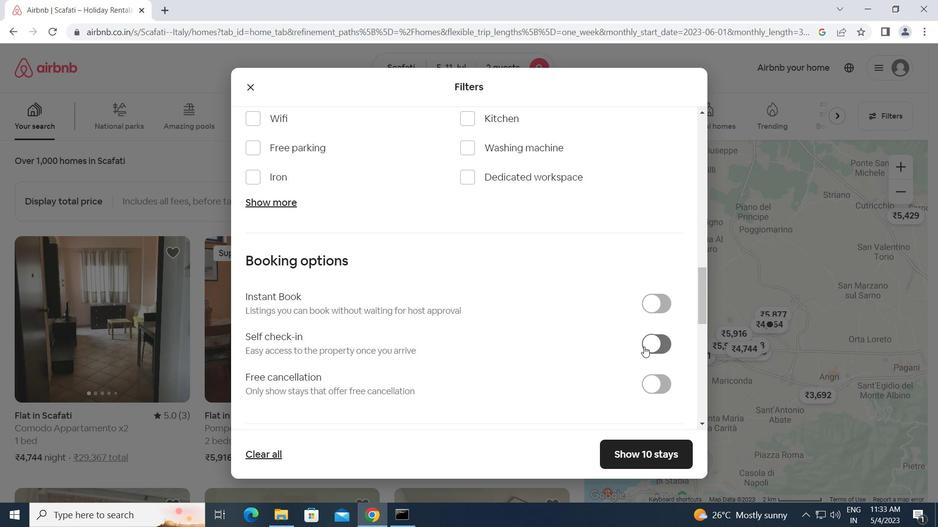 
Action: Mouse moved to (555, 378)
Screenshot: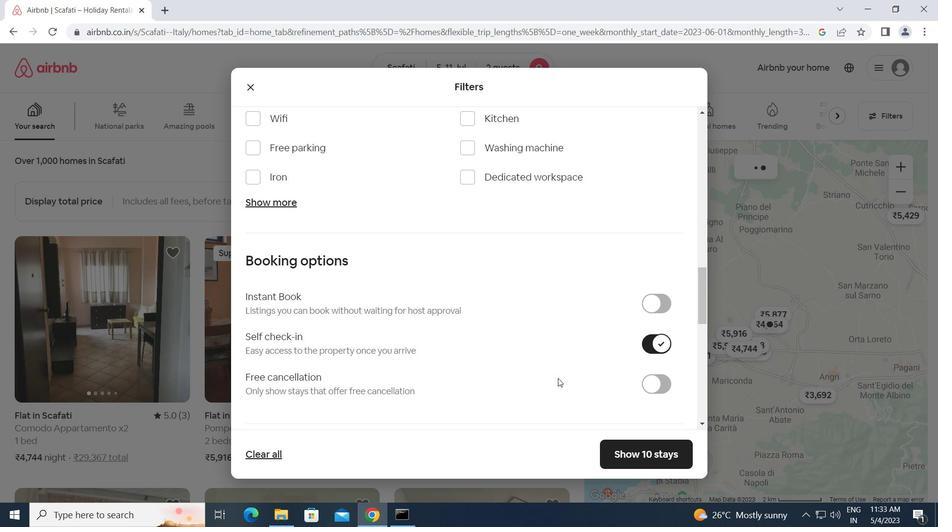 
Action: Mouse scrolled (555, 378) with delta (0, 0)
Screenshot: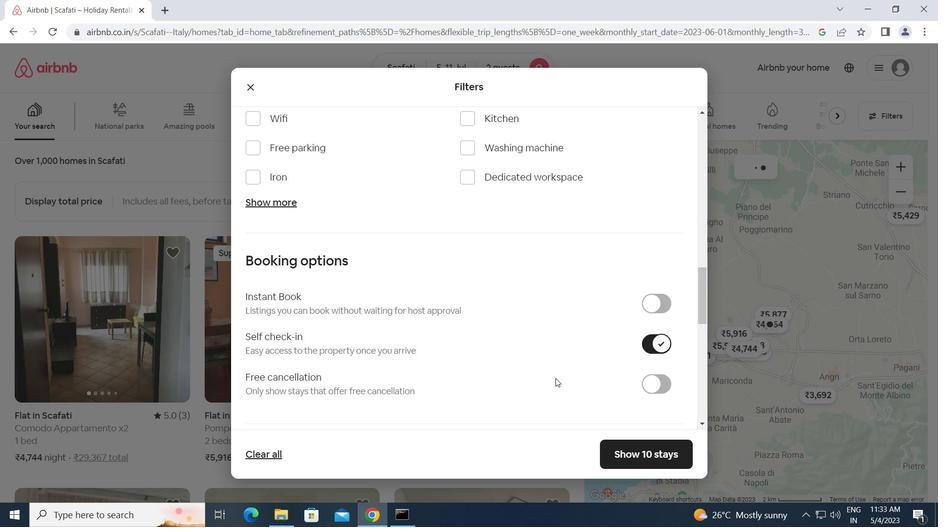 
Action: Mouse scrolled (555, 378) with delta (0, 0)
Screenshot: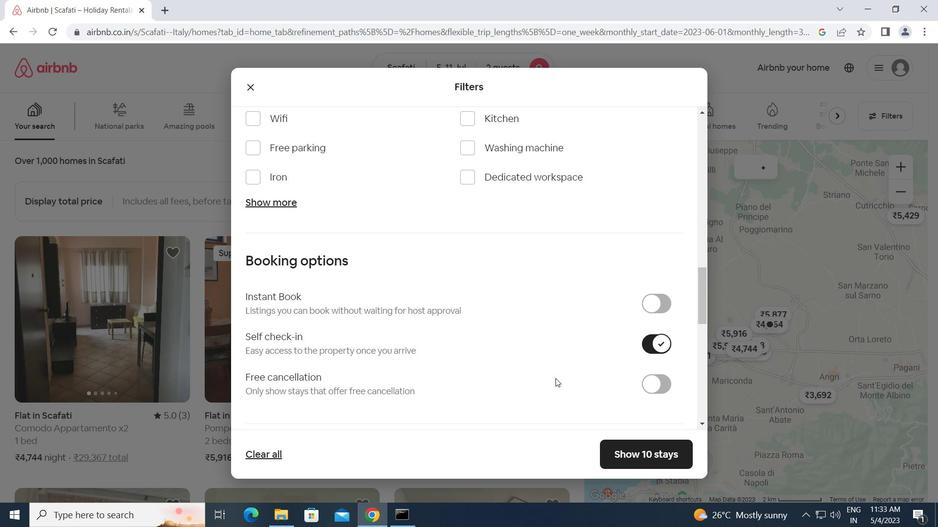 
Action: Mouse scrolled (555, 378) with delta (0, 0)
Screenshot: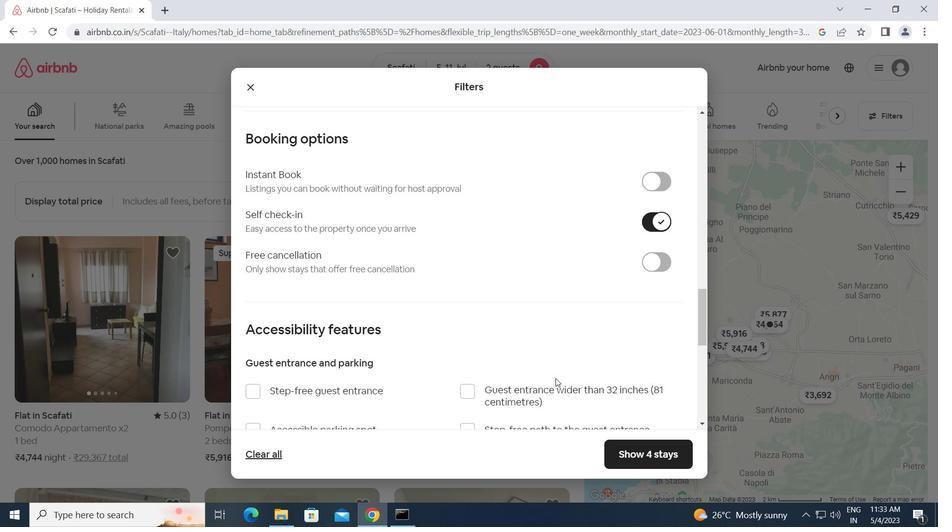 
Action: Mouse scrolled (555, 378) with delta (0, 0)
Screenshot: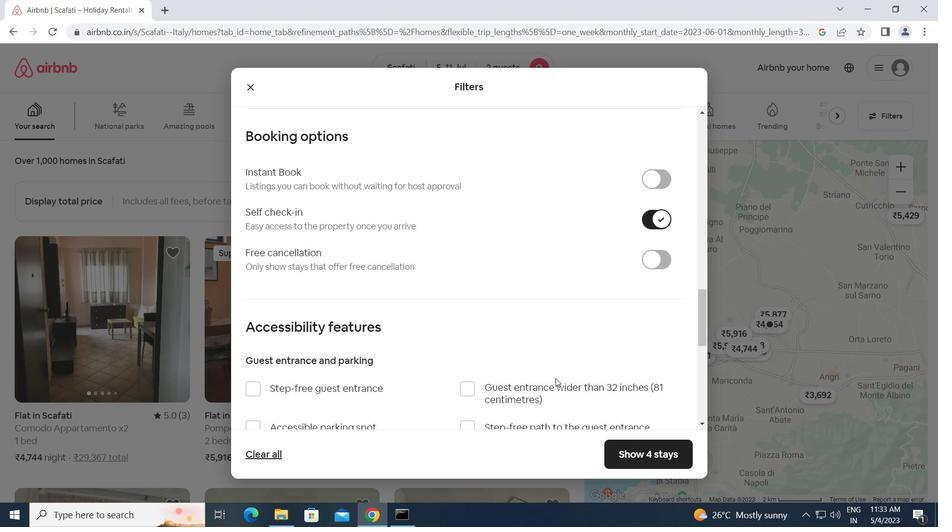 
Action: Mouse scrolled (555, 378) with delta (0, 0)
Screenshot: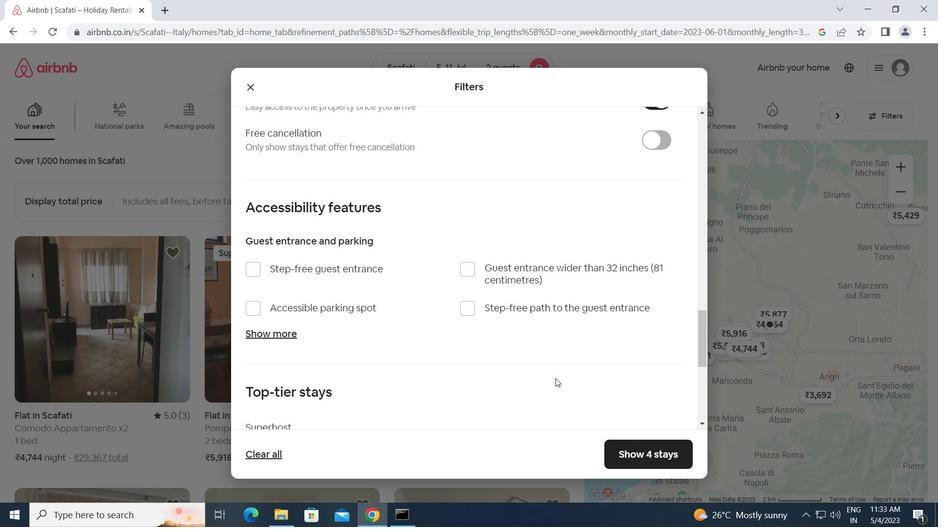 
Action: Mouse scrolled (555, 378) with delta (0, 0)
Screenshot: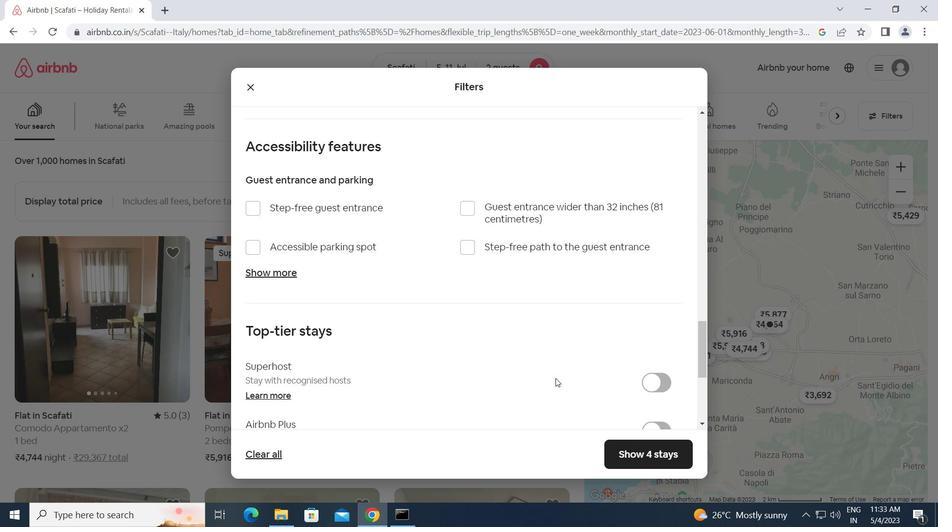 
Action: Mouse scrolled (555, 378) with delta (0, 0)
Screenshot: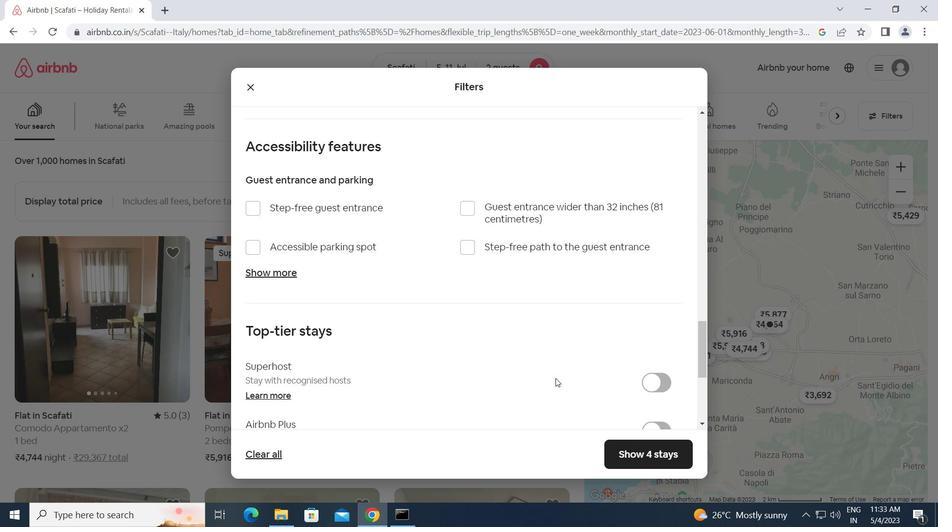 
Action: Mouse scrolled (555, 378) with delta (0, 0)
Screenshot: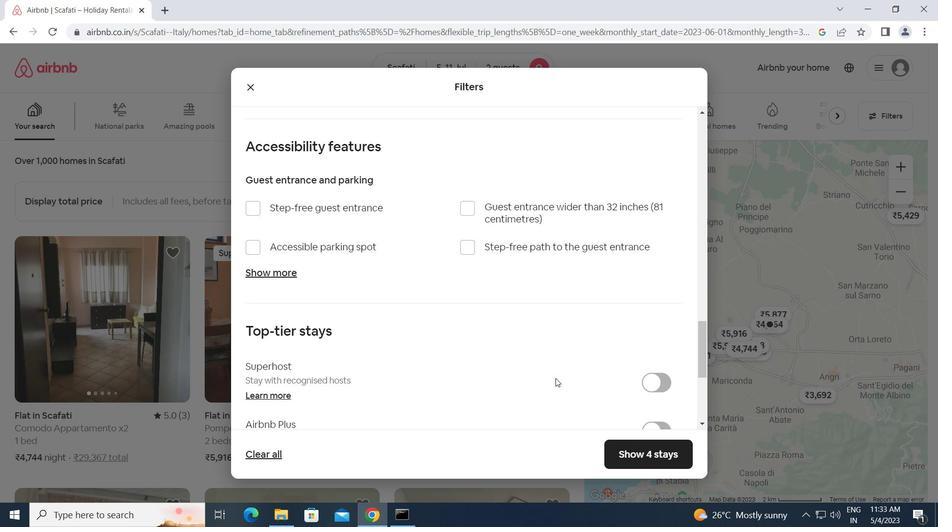 
Action: Mouse scrolled (555, 378) with delta (0, 0)
Screenshot: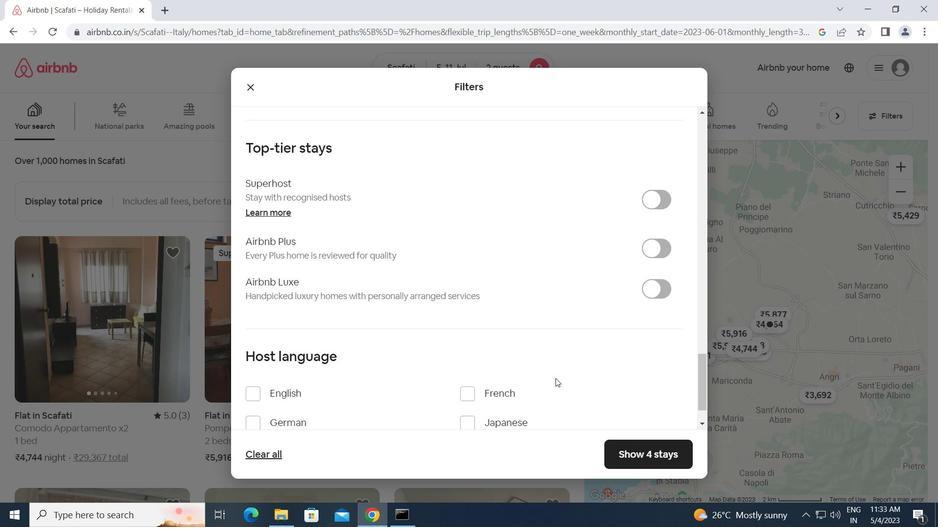 
Action: Mouse moved to (252, 341)
Screenshot: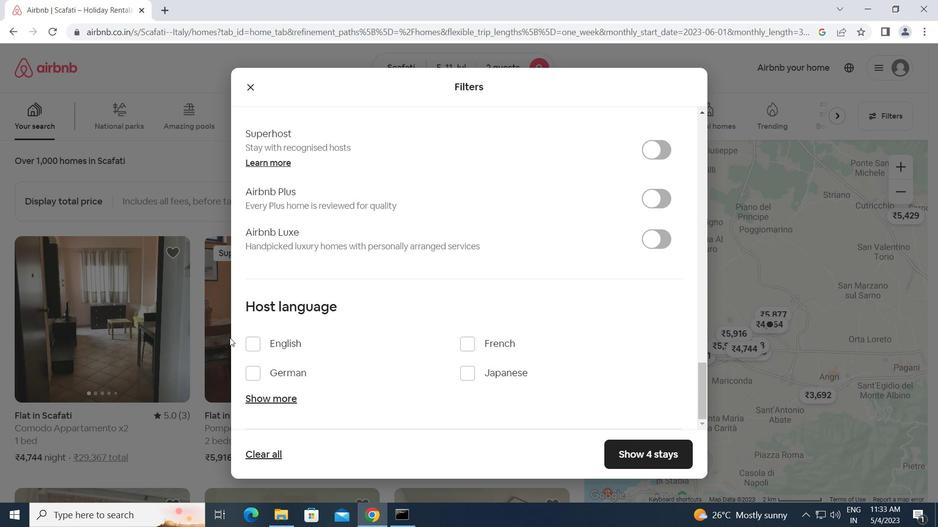 
Action: Mouse pressed left at (252, 341)
Screenshot: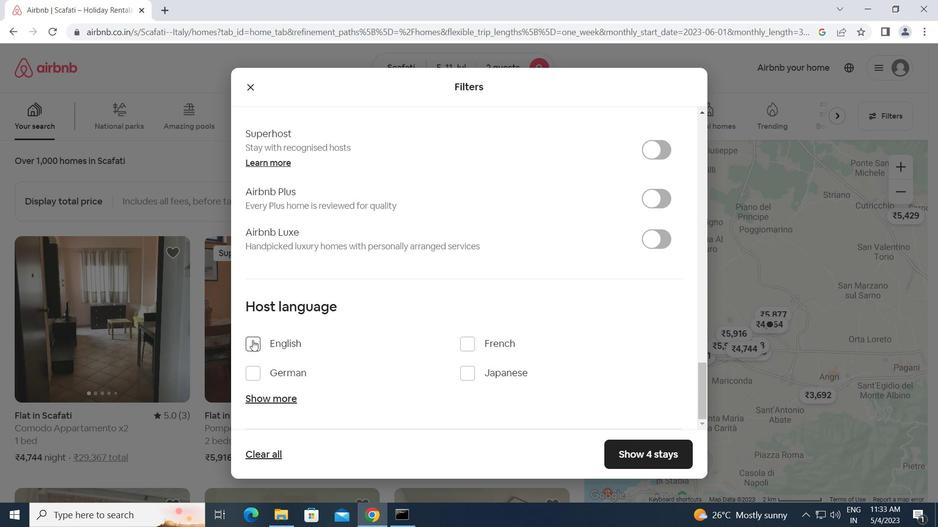 
Action: Mouse moved to (631, 452)
Screenshot: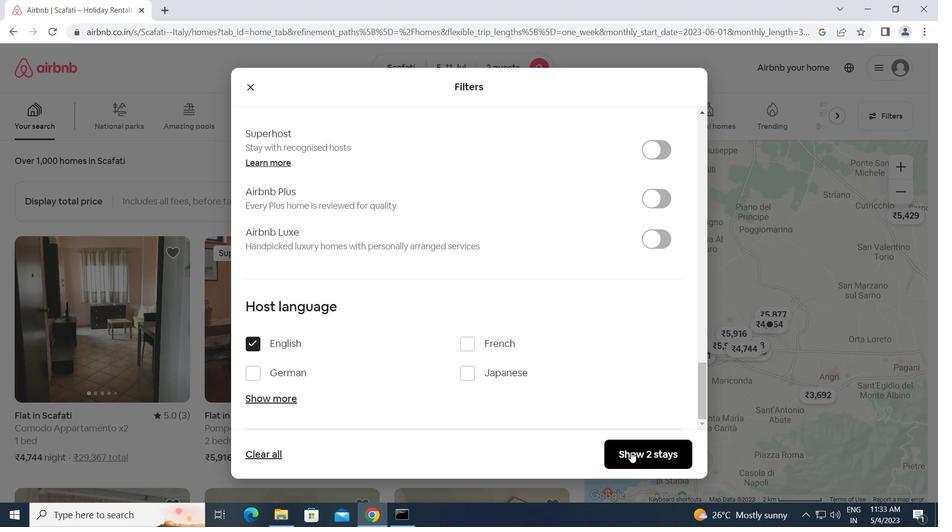
Action: Mouse pressed left at (631, 452)
Screenshot: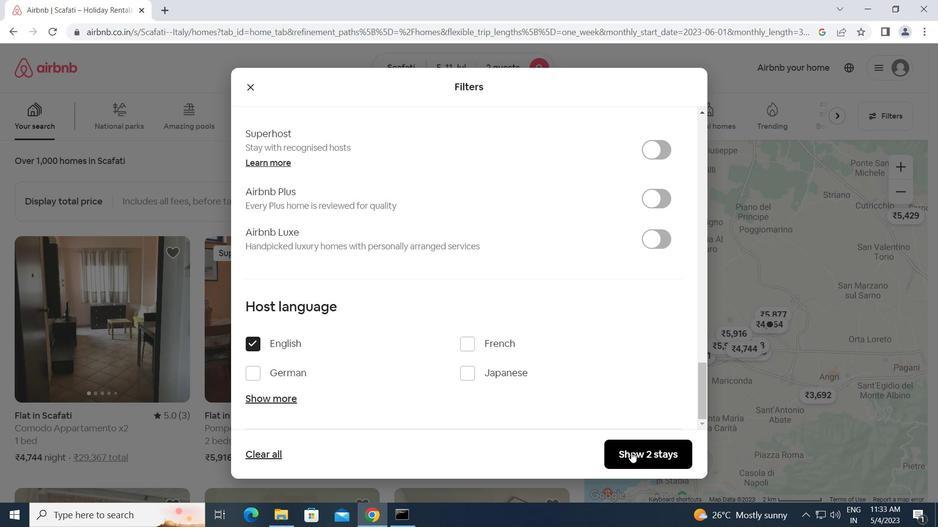 
Action: Mouse moved to (631, 452)
Screenshot: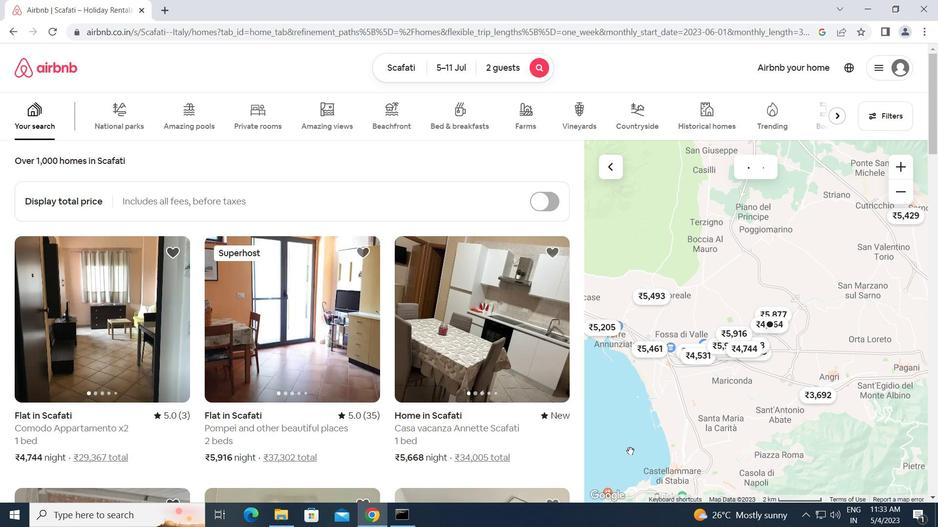 
